 Task: Find connections with filter location Walsall with filter topic #Consultantswith filter profile language English with filter current company Zivame with filter school National Institute of Technology Karnataka with filter industry Staffing and Recruiting with filter service category Management with filter keywords title Painter
Action: Mouse moved to (493, 74)
Screenshot: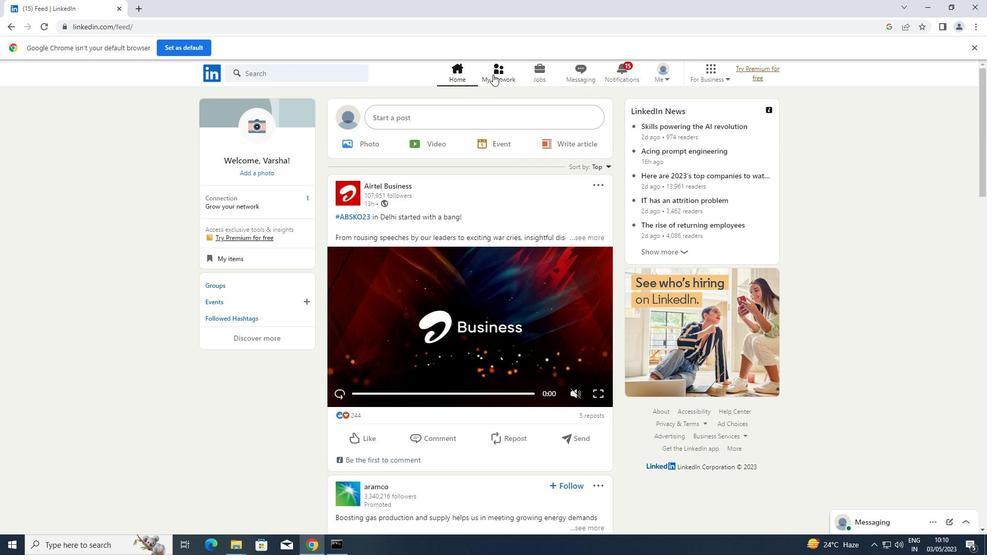
Action: Mouse pressed left at (493, 74)
Screenshot: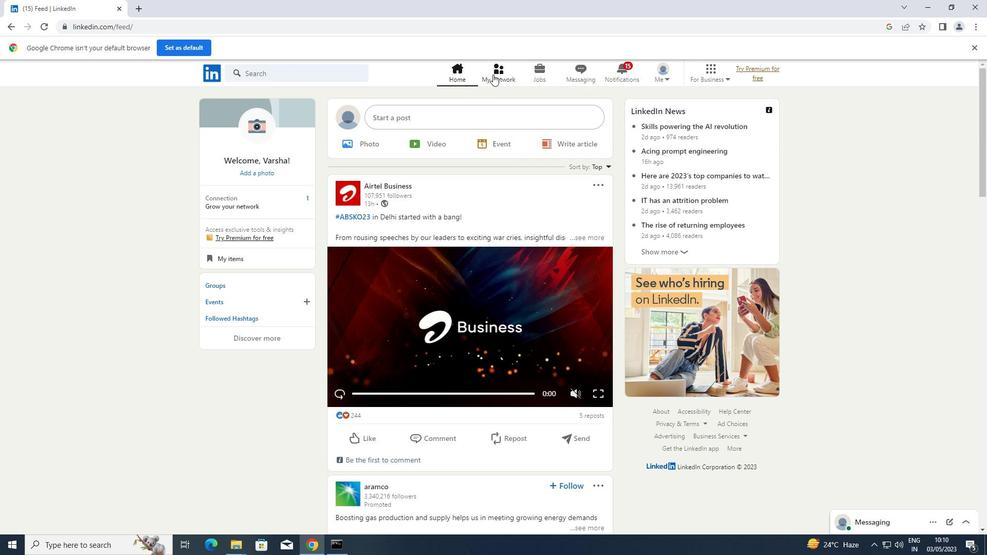 
Action: Mouse moved to (277, 132)
Screenshot: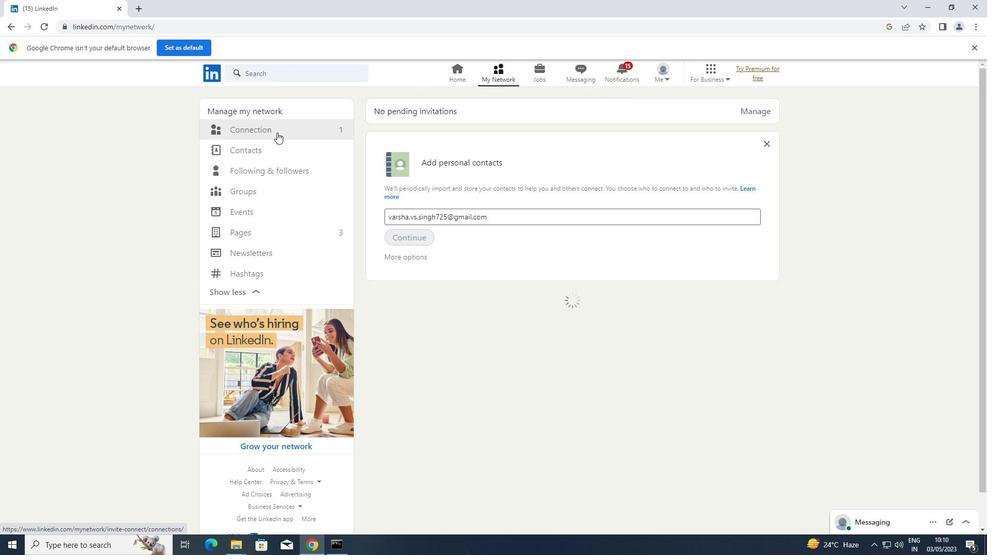 
Action: Mouse pressed left at (277, 132)
Screenshot: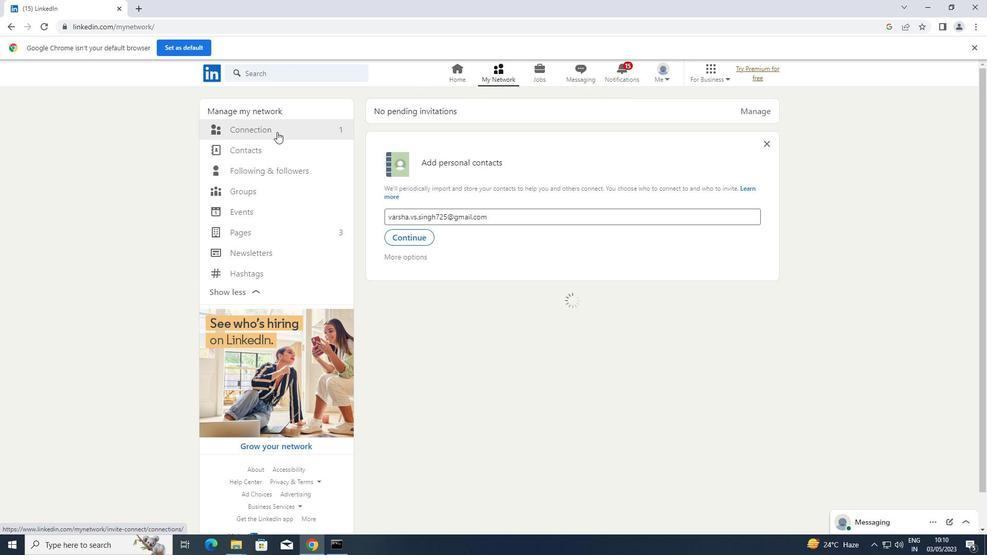 
Action: Mouse moved to (563, 128)
Screenshot: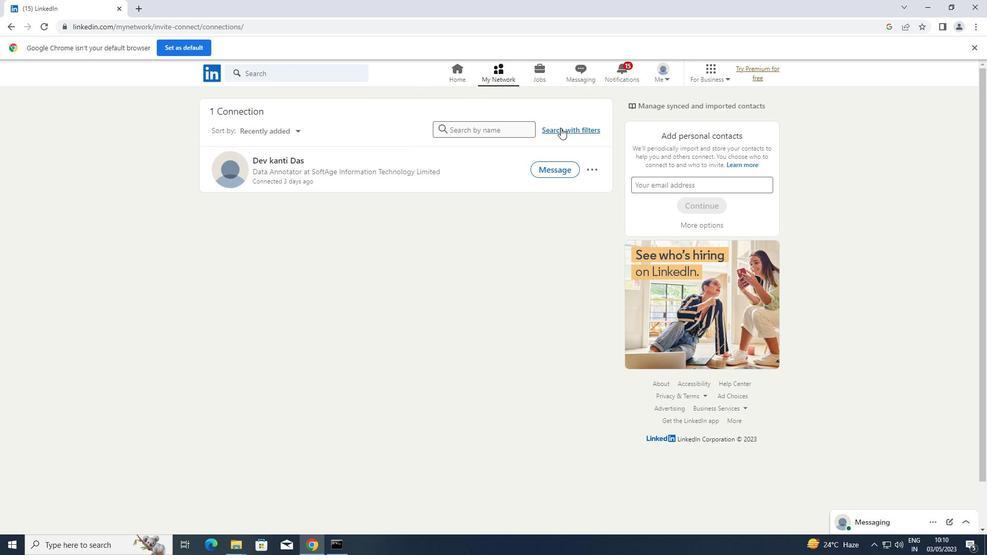 
Action: Mouse pressed left at (563, 128)
Screenshot: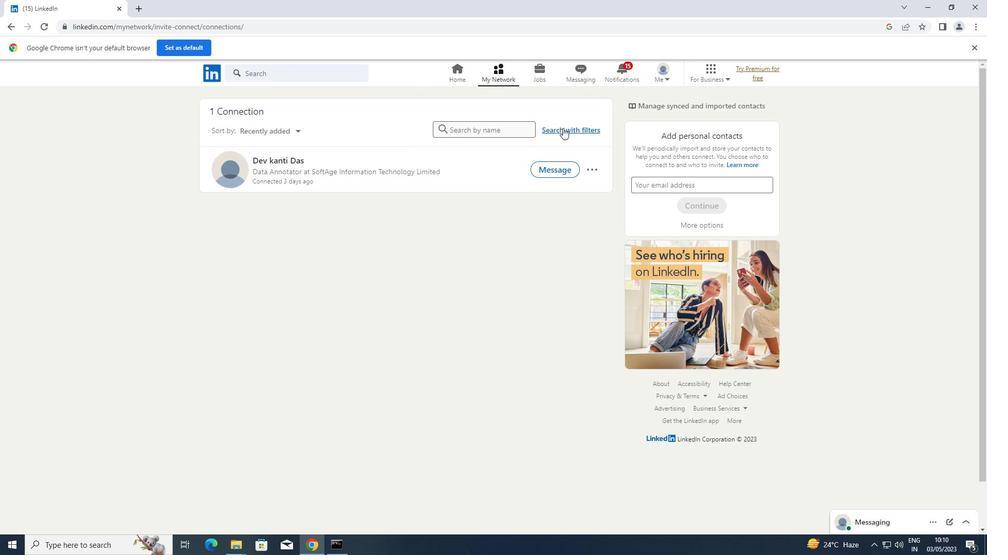 
Action: Mouse moved to (502, 72)
Screenshot: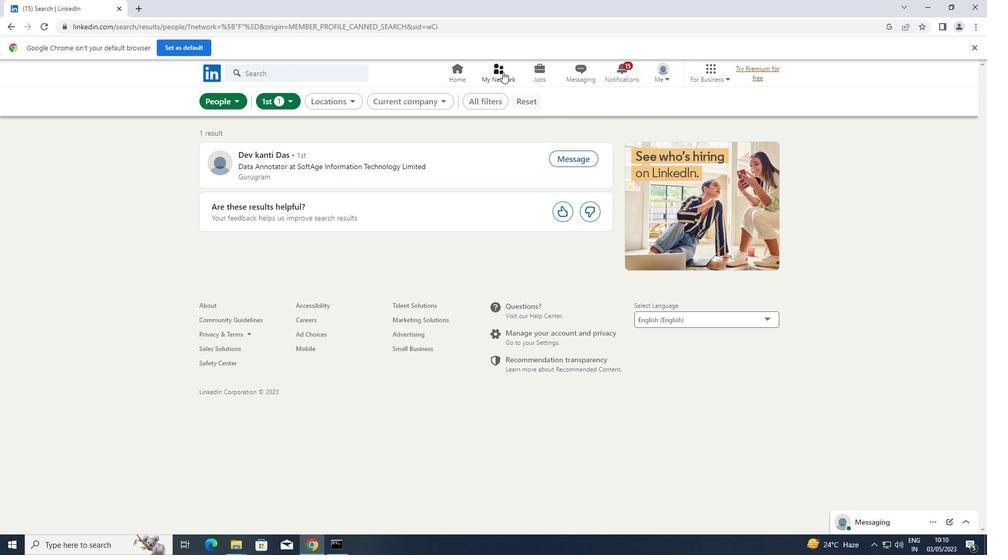 
Action: Mouse pressed left at (502, 72)
Screenshot: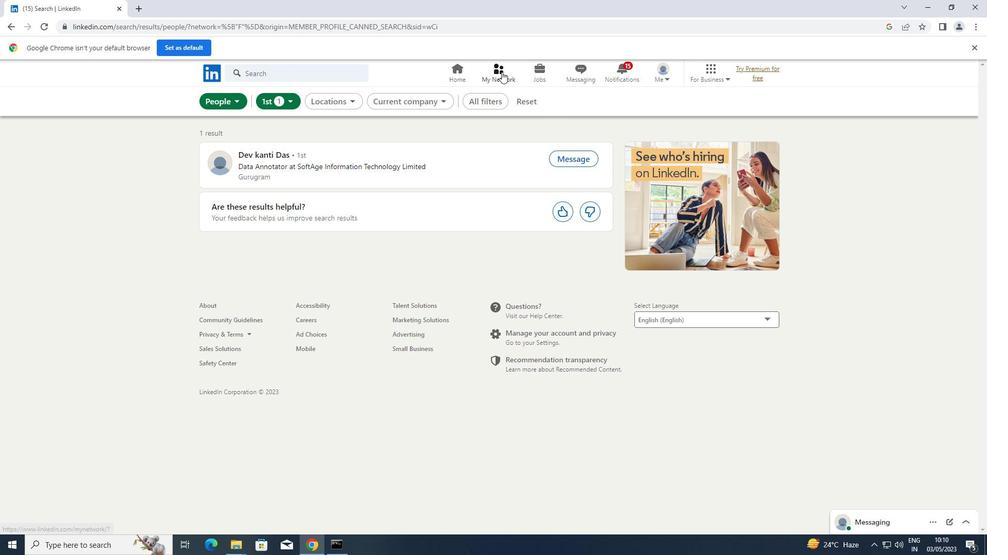 
Action: Mouse moved to (261, 129)
Screenshot: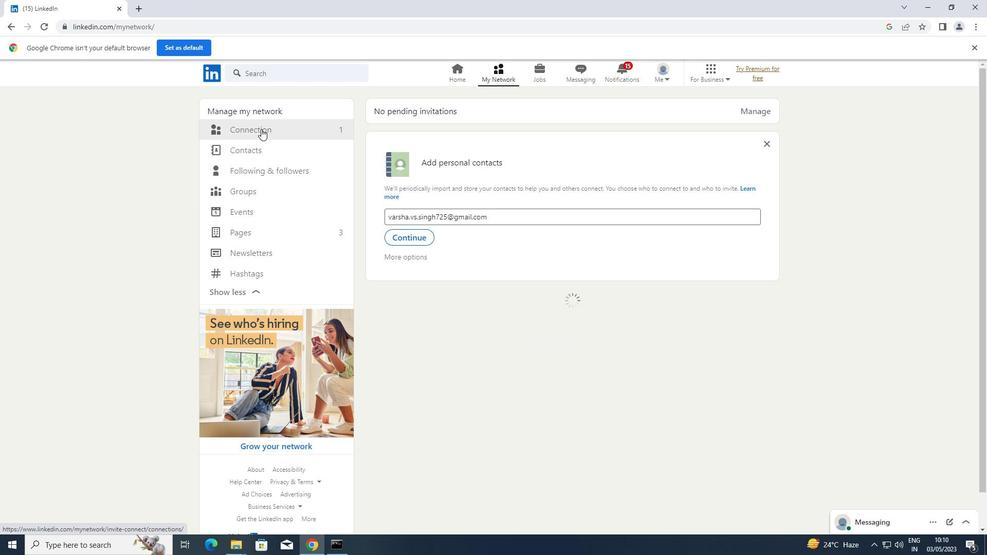 
Action: Mouse pressed left at (261, 129)
Screenshot: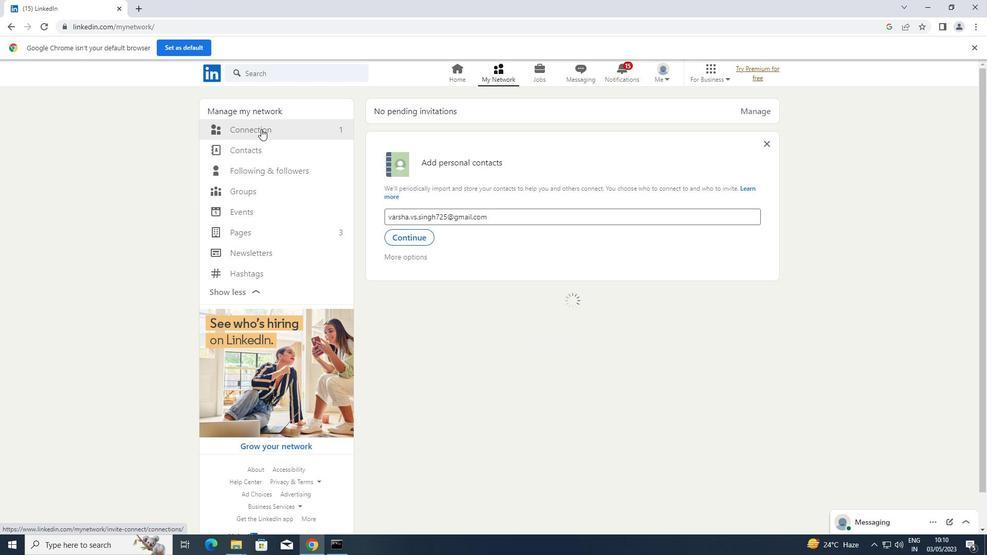 
Action: Mouse moved to (576, 128)
Screenshot: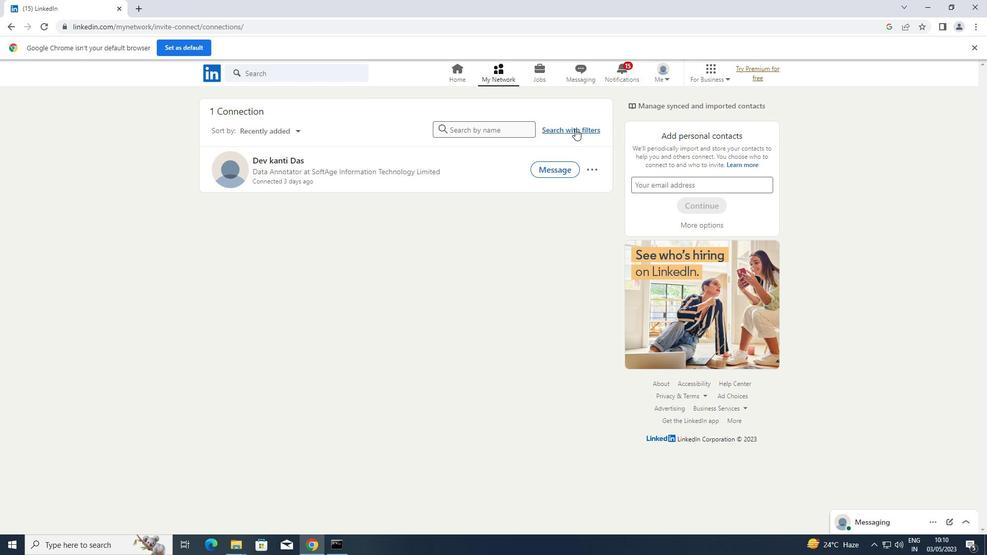 
Action: Mouse pressed left at (576, 128)
Screenshot: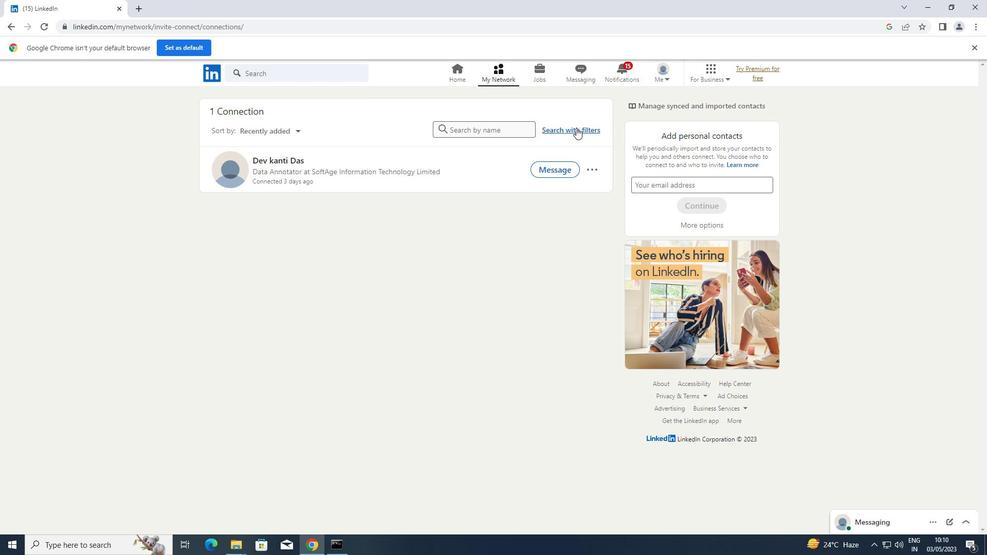 
Action: Mouse moved to (533, 107)
Screenshot: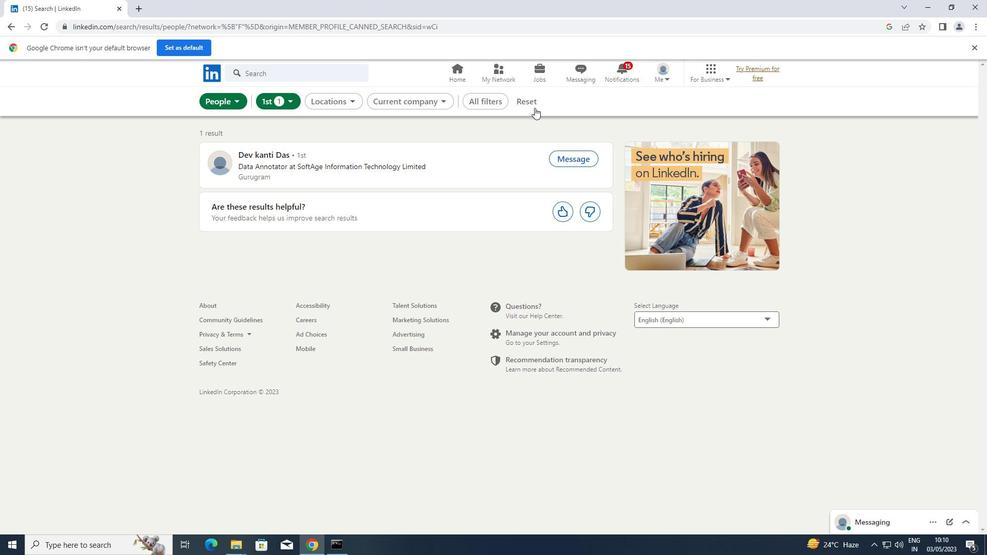 
Action: Mouse pressed left at (533, 107)
Screenshot: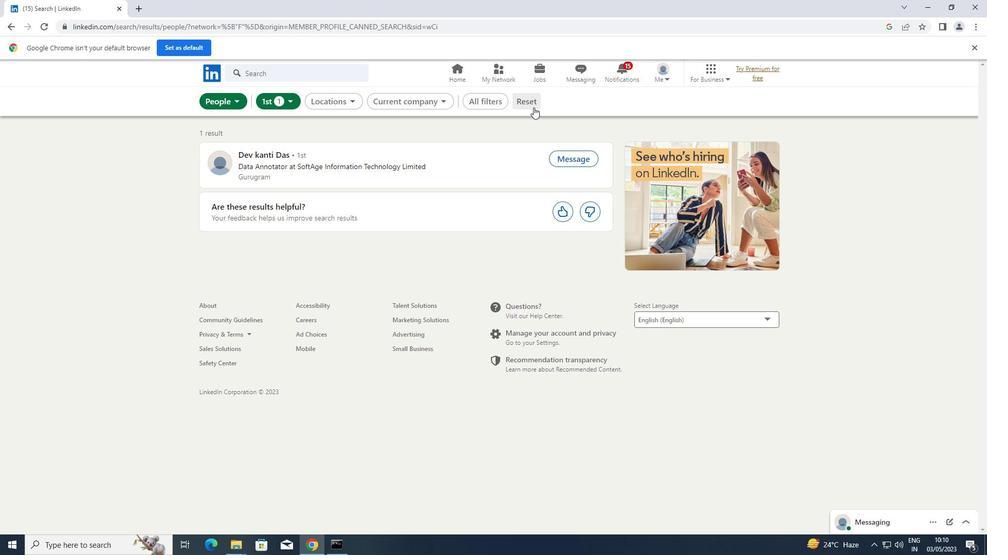 
Action: Mouse moved to (512, 103)
Screenshot: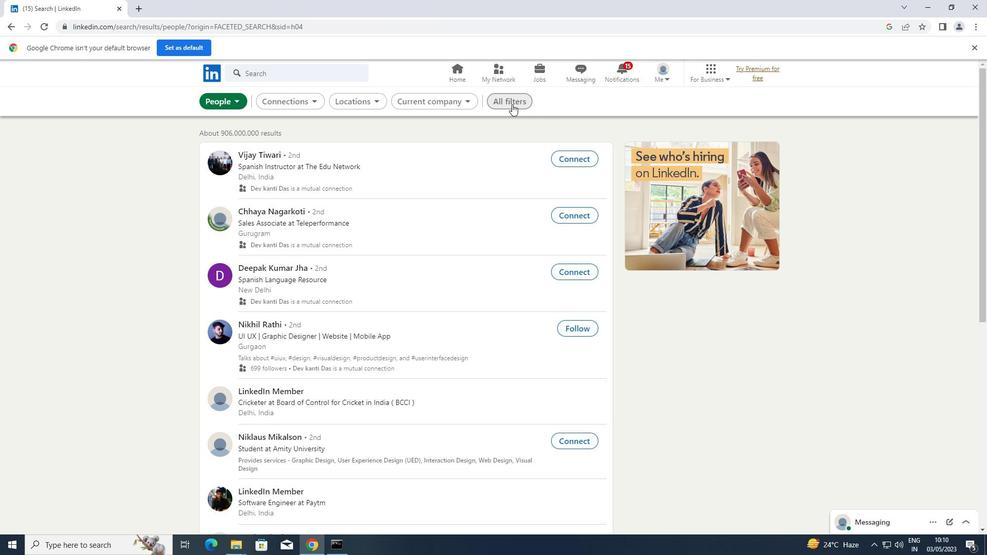 
Action: Mouse pressed left at (512, 103)
Screenshot: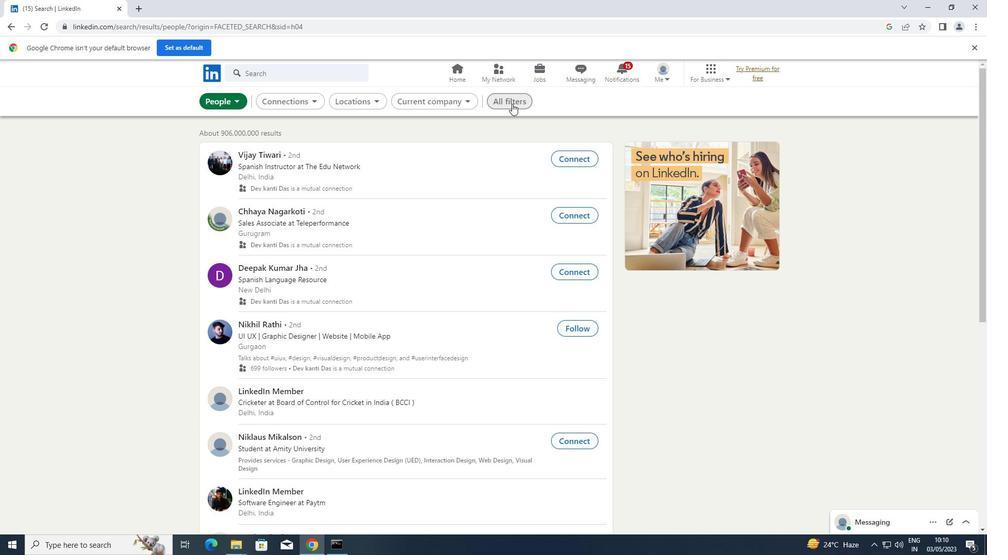 
Action: Mouse moved to (672, 211)
Screenshot: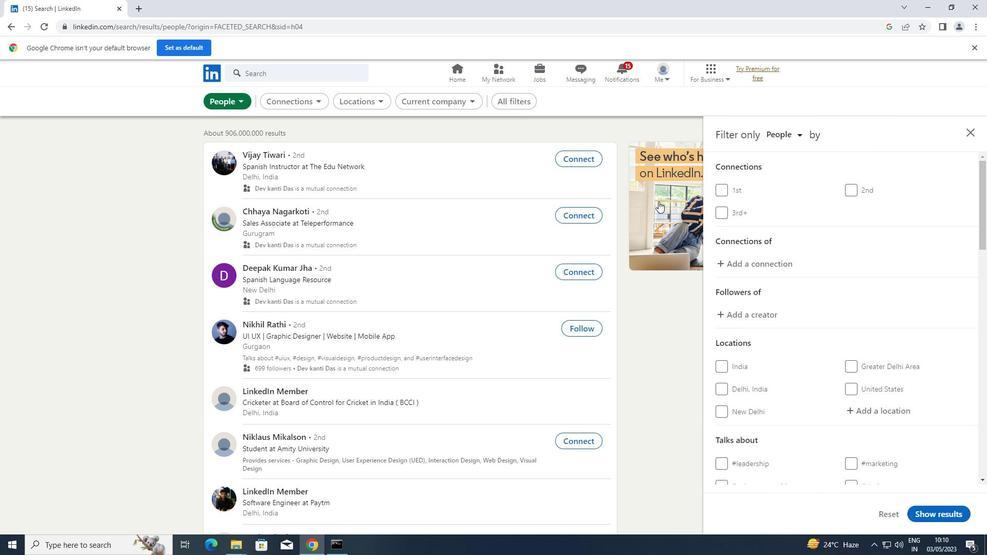 
Action: Mouse scrolled (672, 211) with delta (0, 0)
Screenshot: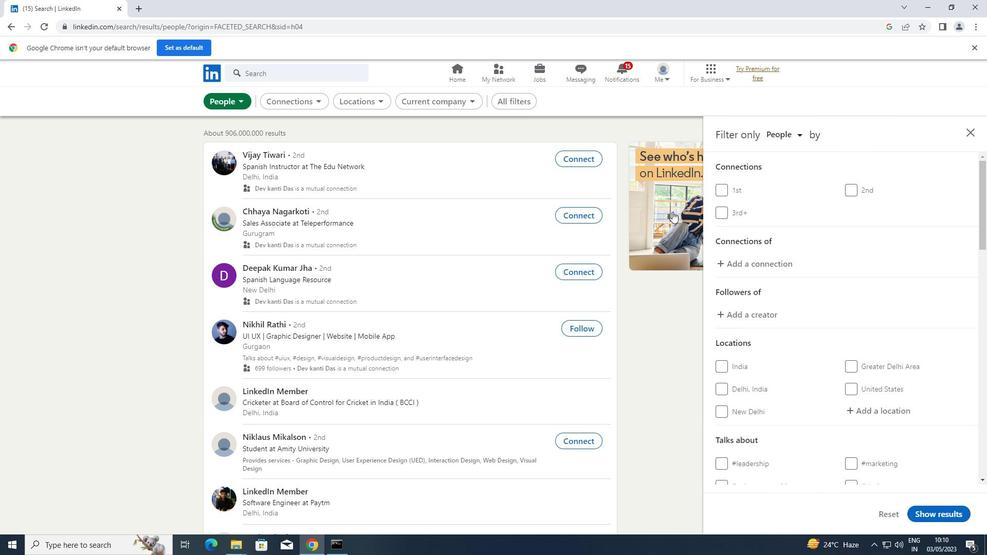 
Action: Mouse scrolled (672, 211) with delta (0, 0)
Screenshot: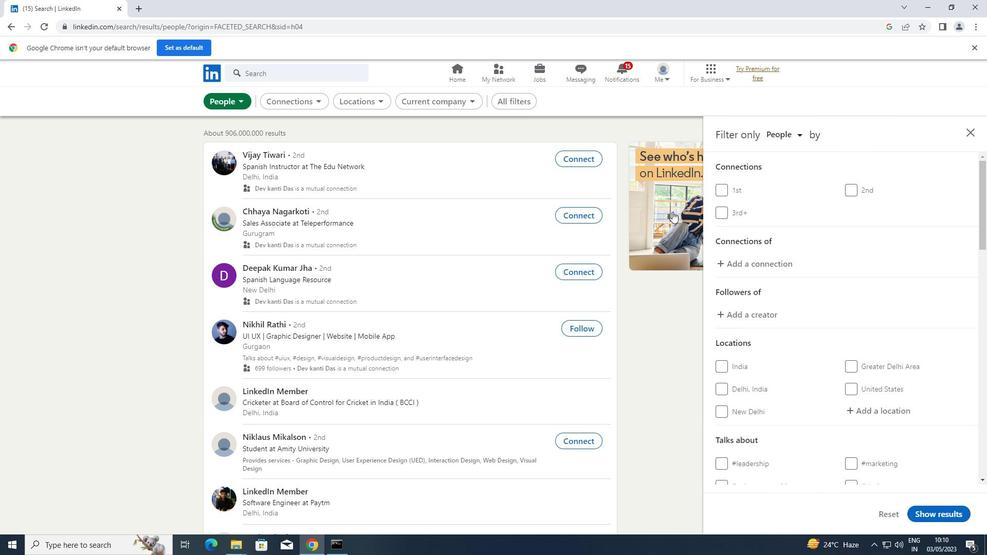 
Action: Mouse moved to (878, 413)
Screenshot: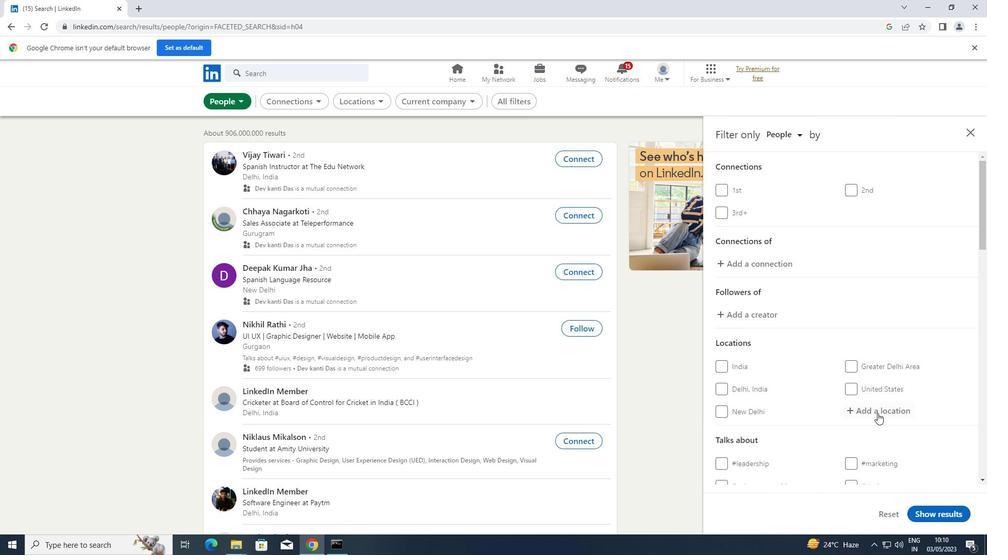 
Action: Mouse pressed left at (878, 413)
Screenshot: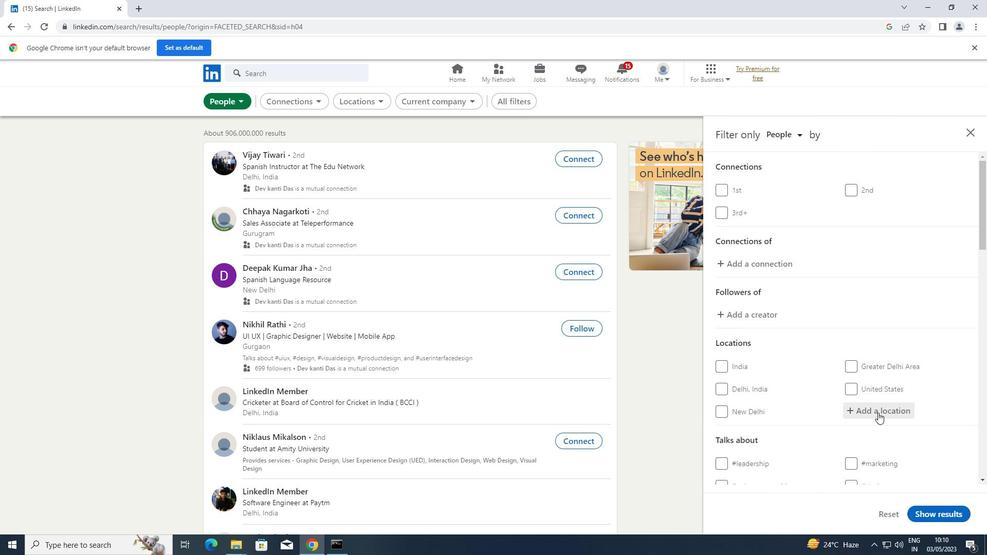 
Action: Key pressed <Key.shift>WALSALL
Screenshot: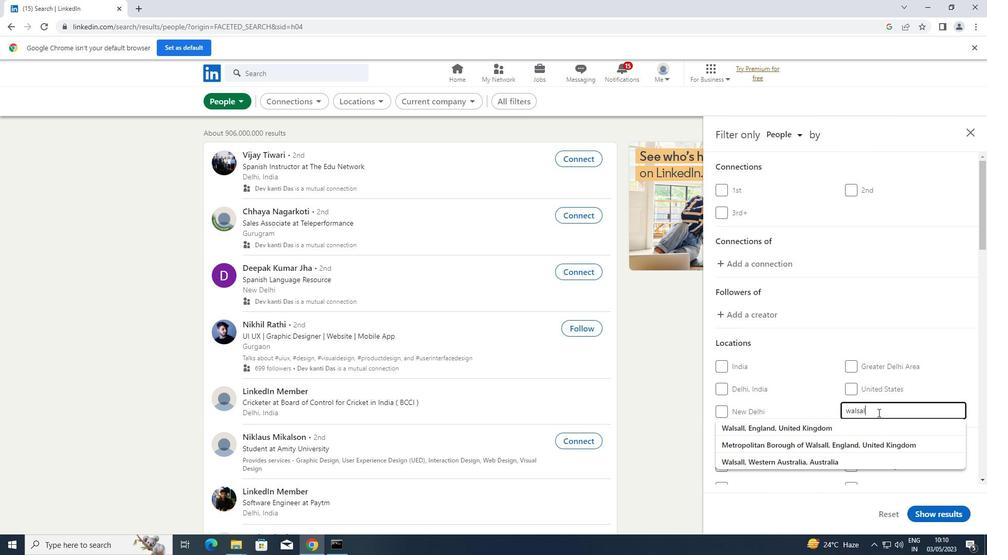 
Action: Mouse moved to (826, 407)
Screenshot: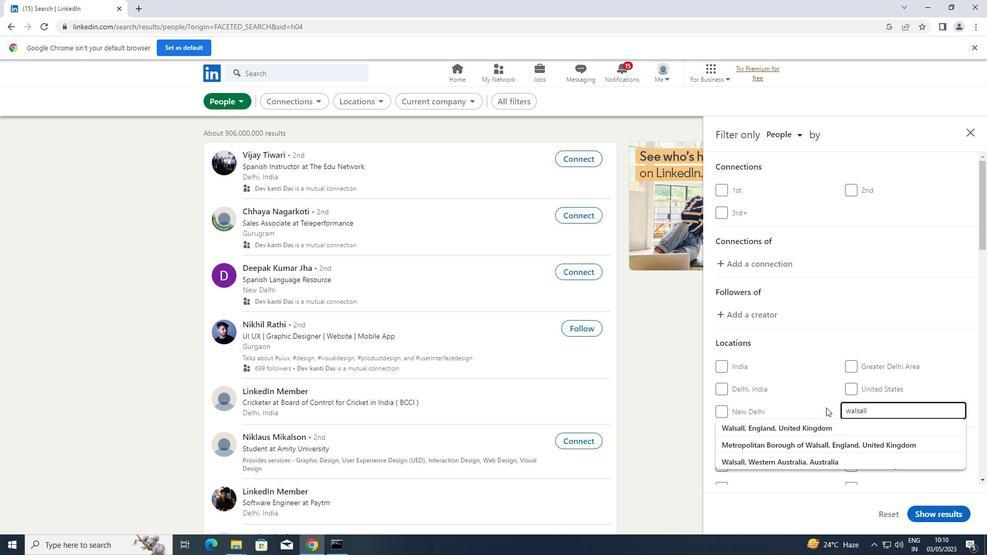 
Action: Mouse scrolled (826, 407) with delta (0, 0)
Screenshot: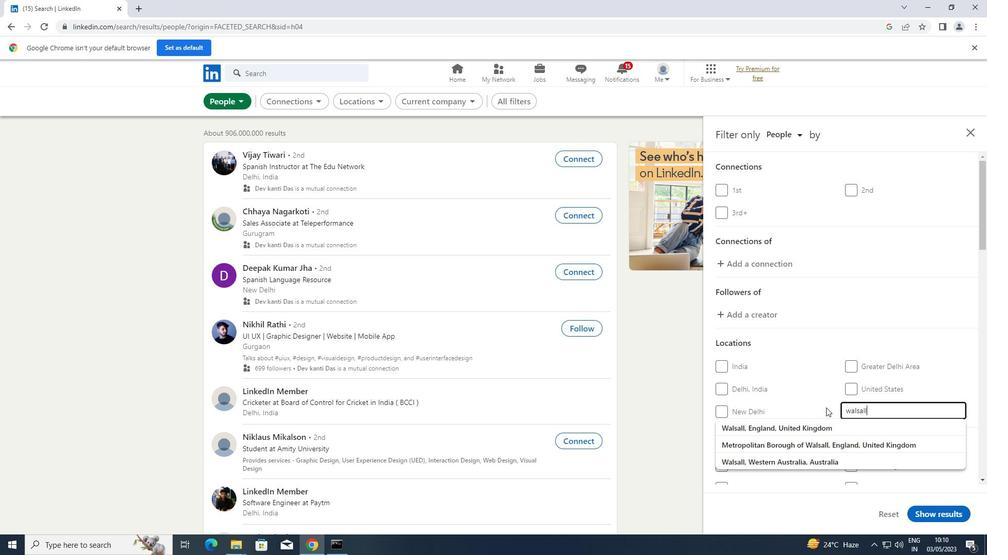 
Action: Mouse scrolled (826, 407) with delta (0, 0)
Screenshot: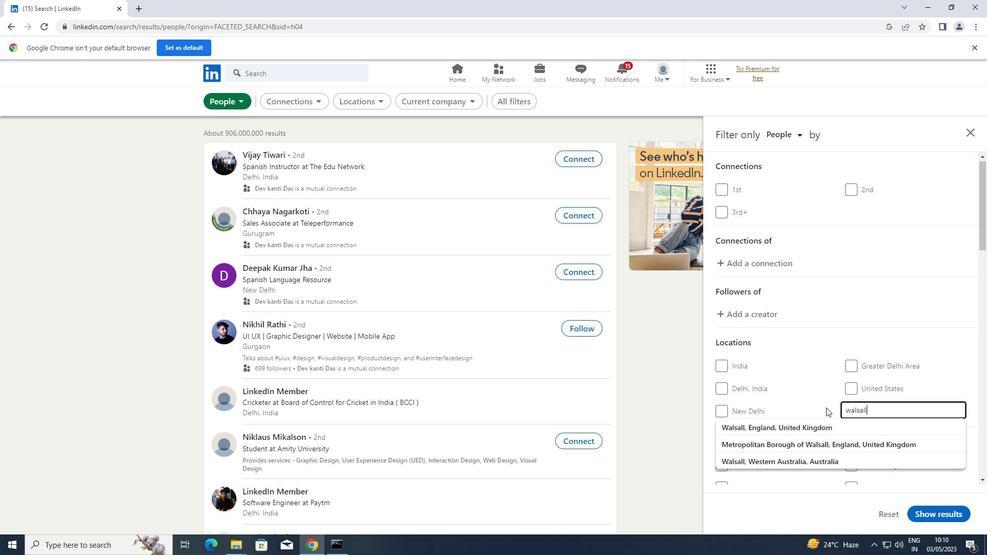 
Action: Mouse scrolled (826, 407) with delta (0, 0)
Screenshot: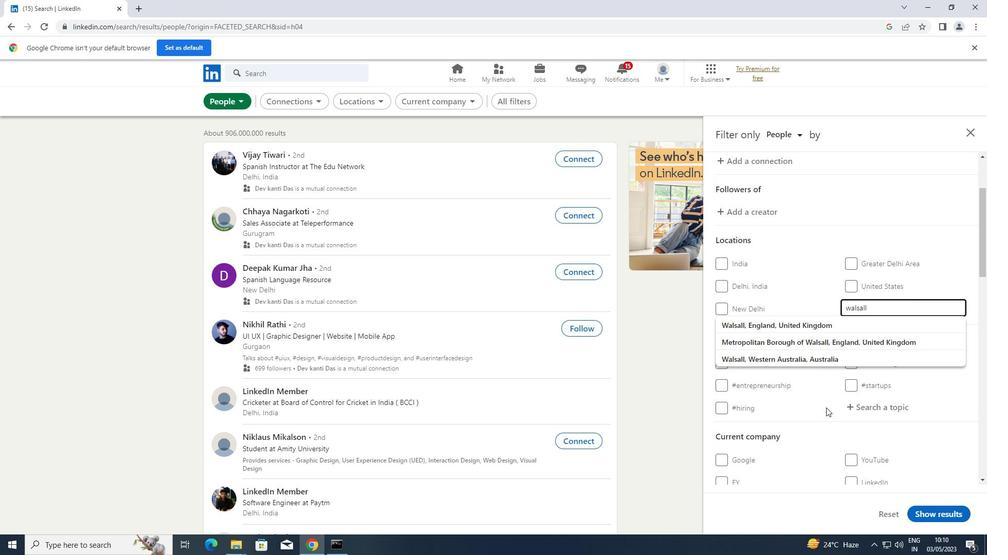 
Action: Mouse moved to (886, 359)
Screenshot: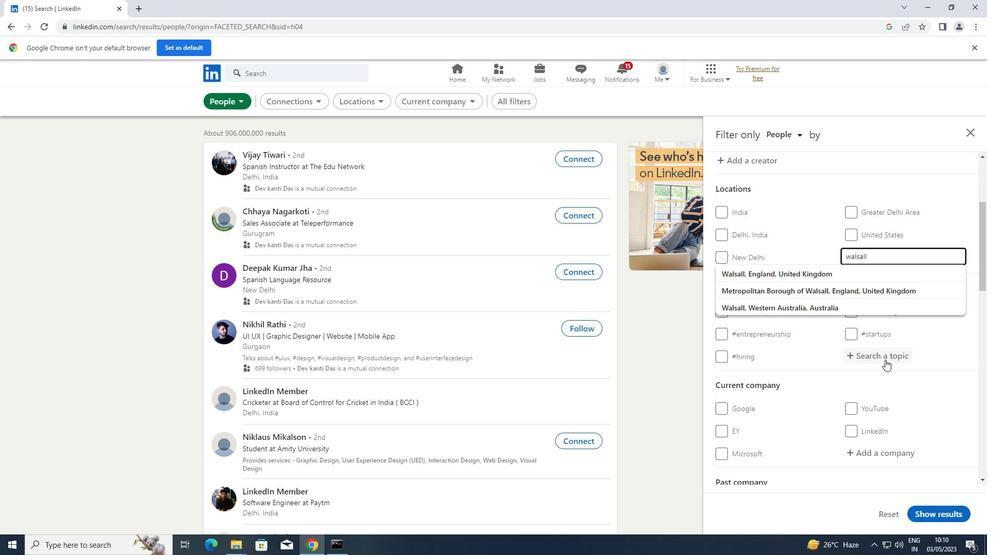 
Action: Mouse pressed left at (886, 359)
Screenshot: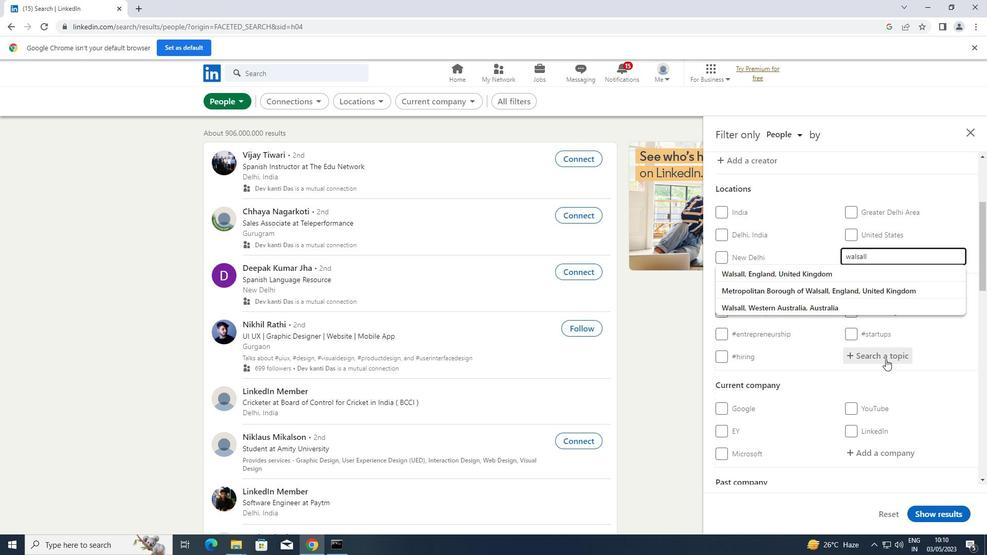
Action: Key pressed <Key.shift>CONSULTANTS
Screenshot: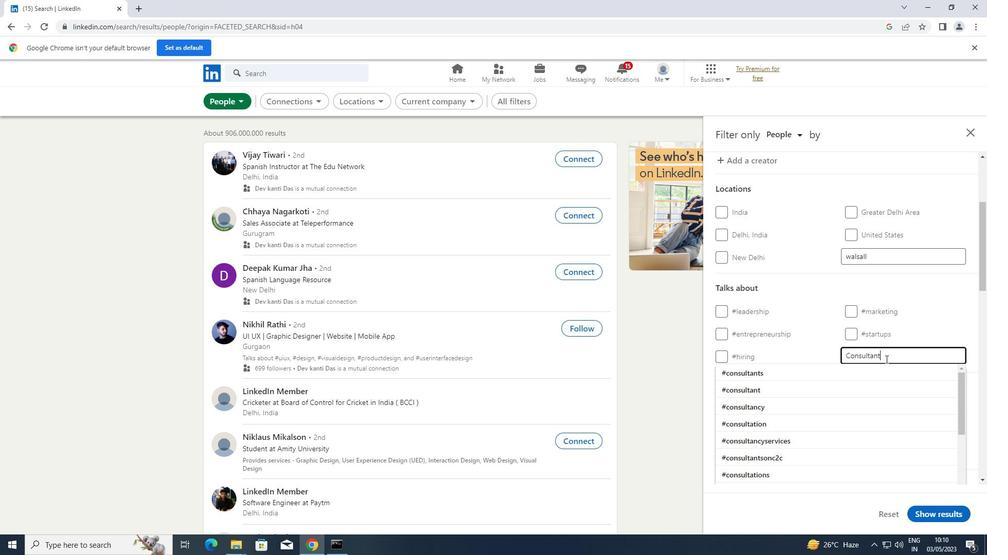 
Action: Mouse moved to (806, 365)
Screenshot: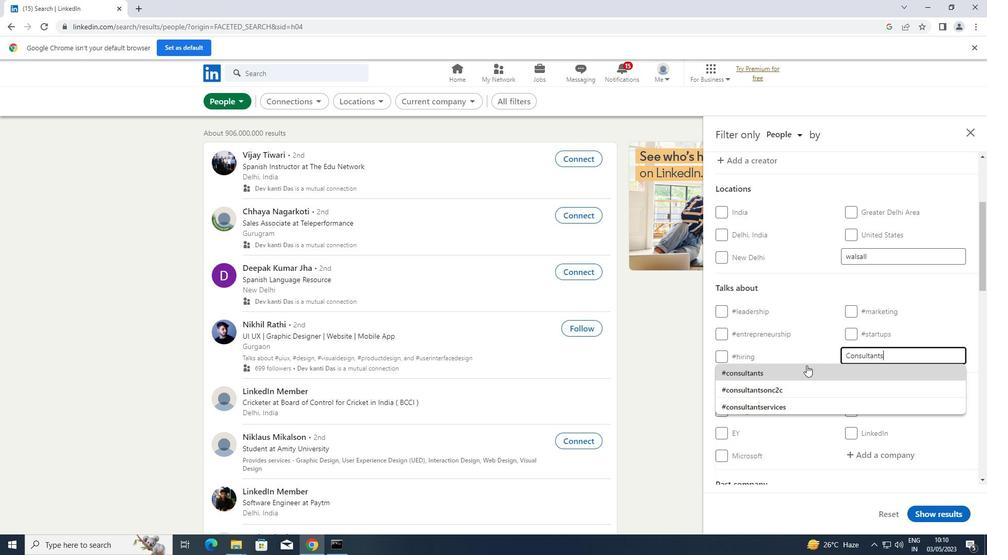 
Action: Mouse pressed left at (806, 365)
Screenshot: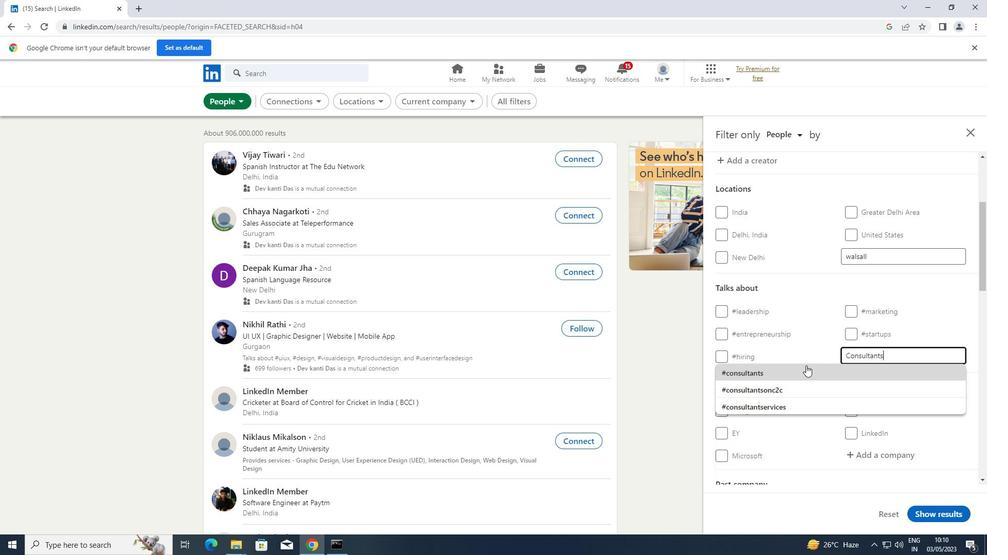 
Action: Mouse scrolled (806, 365) with delta (0, 0)
Screenshot: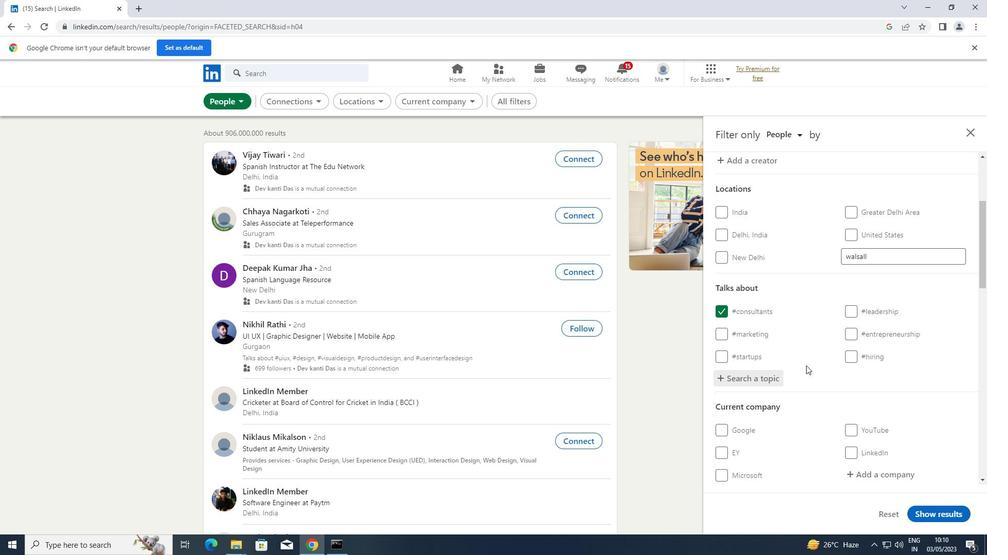 
Action: Mouse scrolled (806, 365) with delta (0, 0)
Screenshot: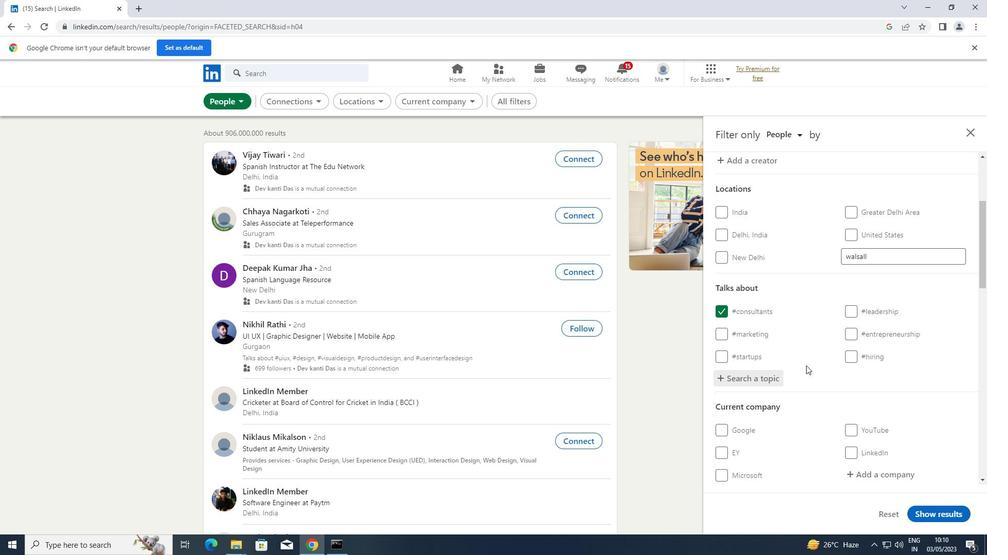 
Action: Mouse scrolled (806, 365) with delta (0, 0)
Screenshot: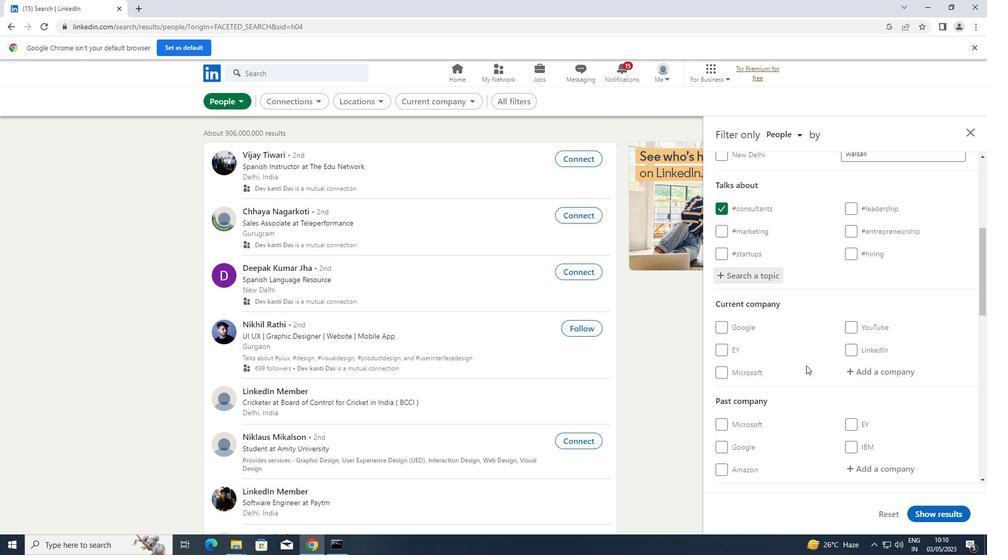 
Action: Mouse scrolled (806, 365) with delta (0, 0)
Screenshot: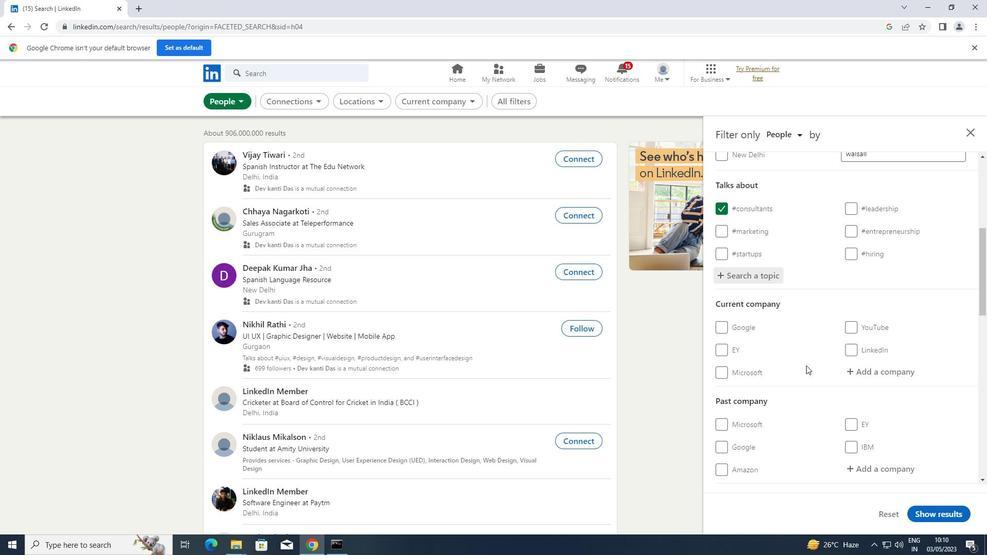 
Action: Mouse scrolled (806, 365) with delta (0, 0)
Screenshot: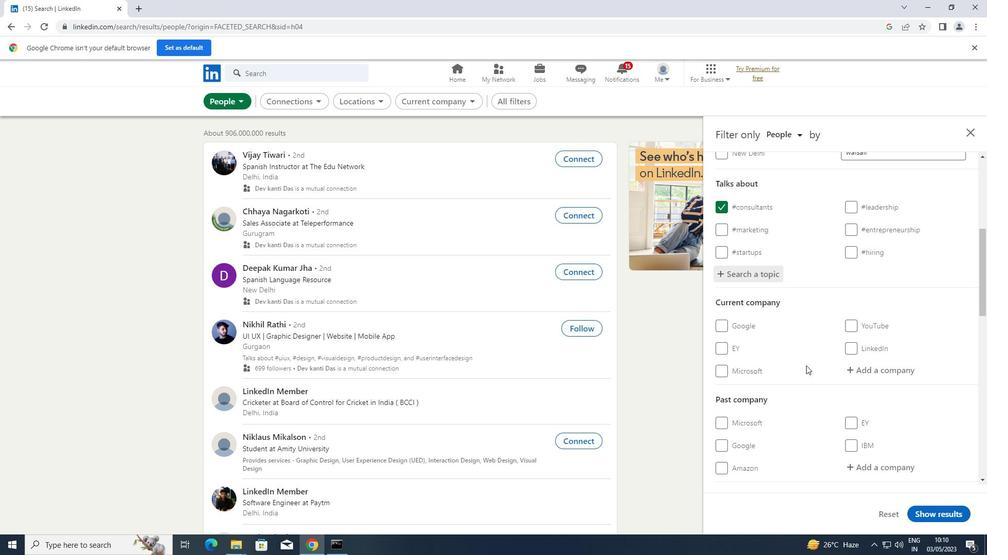 
Action: Mouse scrolled (806, 365) with delta (0, 0)
Screenshot: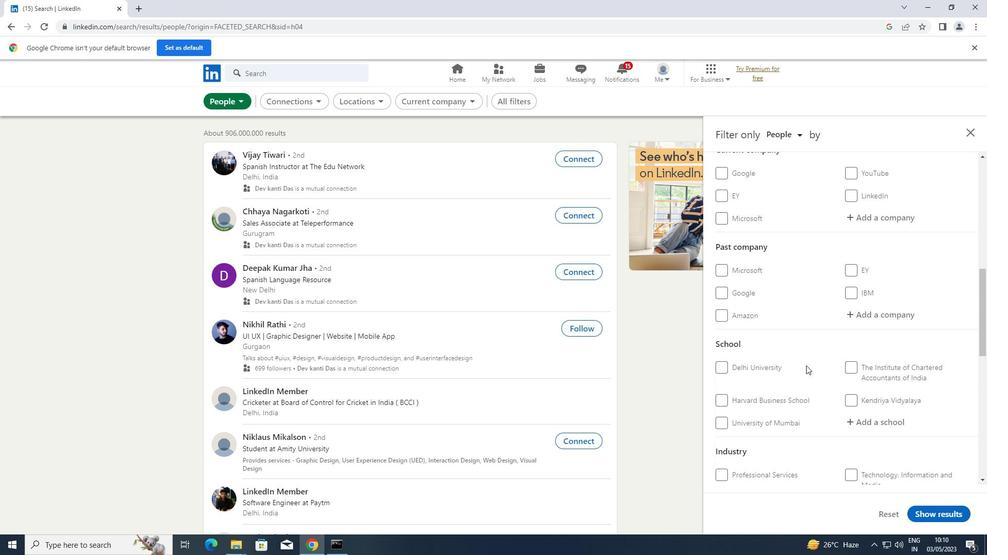 
Action: Mouse scrolled (806, 365) with delta (0, 0)
Screenshot: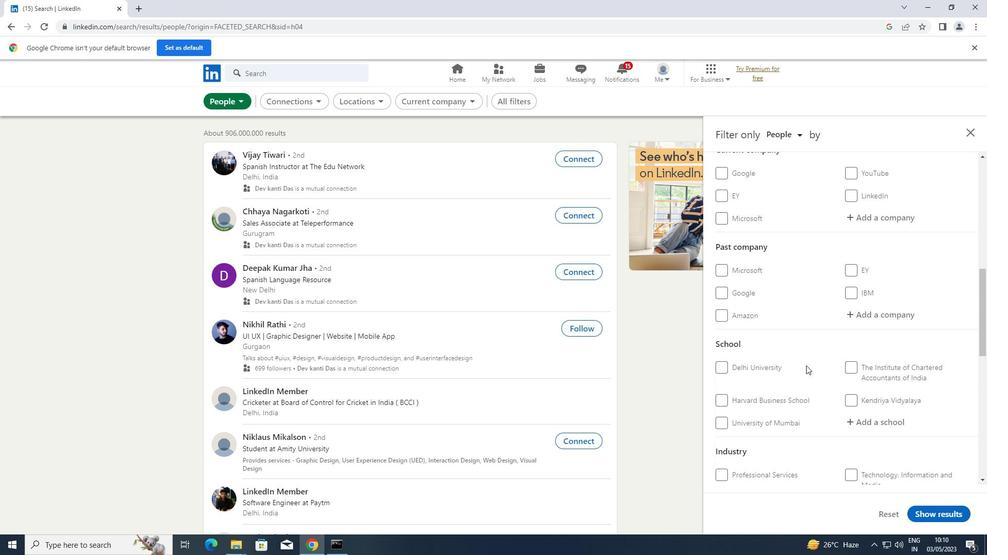 
Action: Mouse scrolled (806, 365) with delta (0, 0)
Screenshot: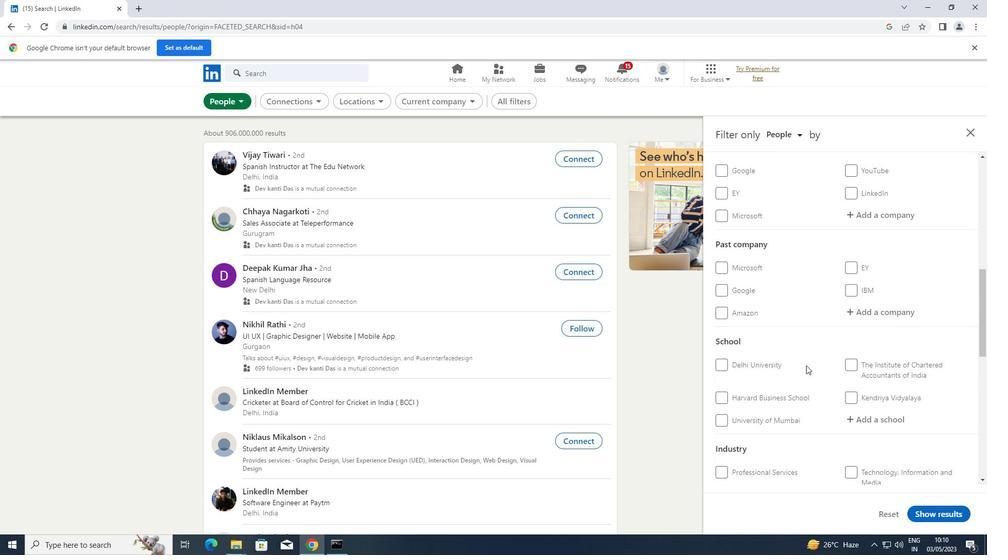 
Action: Mouse scrolled (806, 365) with delta (0, 0)
Screenshot: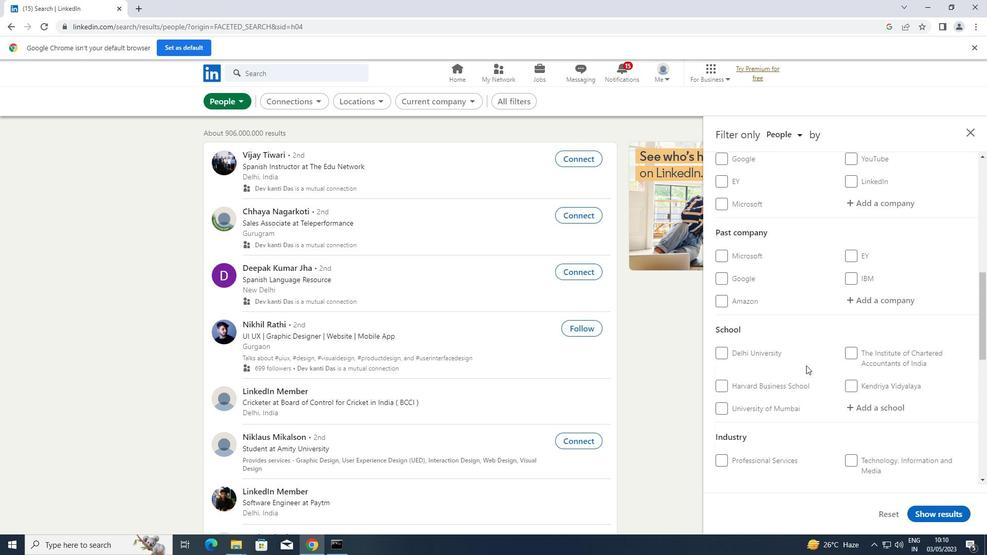 
Action: Mouse moved to (720, 387)
Screenshot: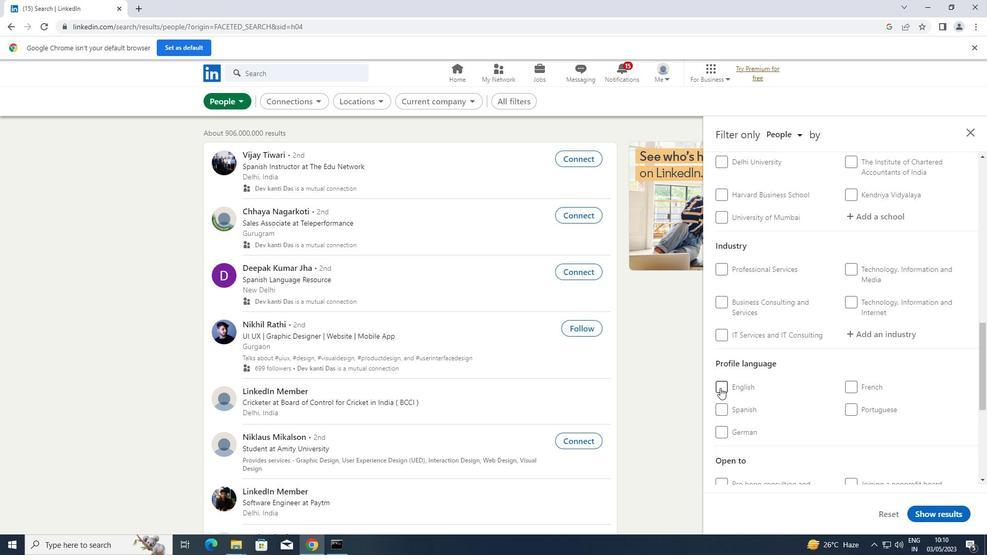
Action: Mouse pressed left at (720, 387)
Screenshot: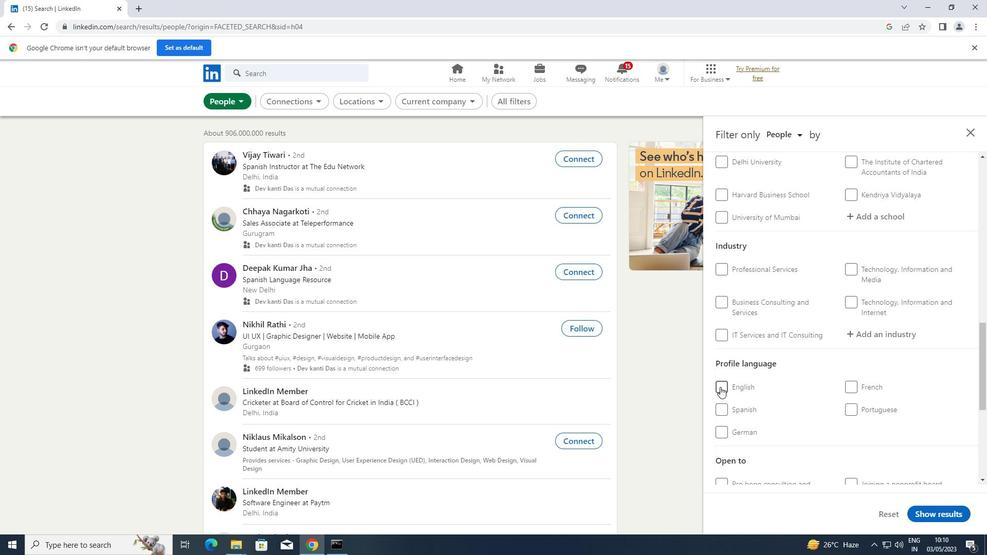 
Action: Mouse moved to (720, 386)
Screenshot: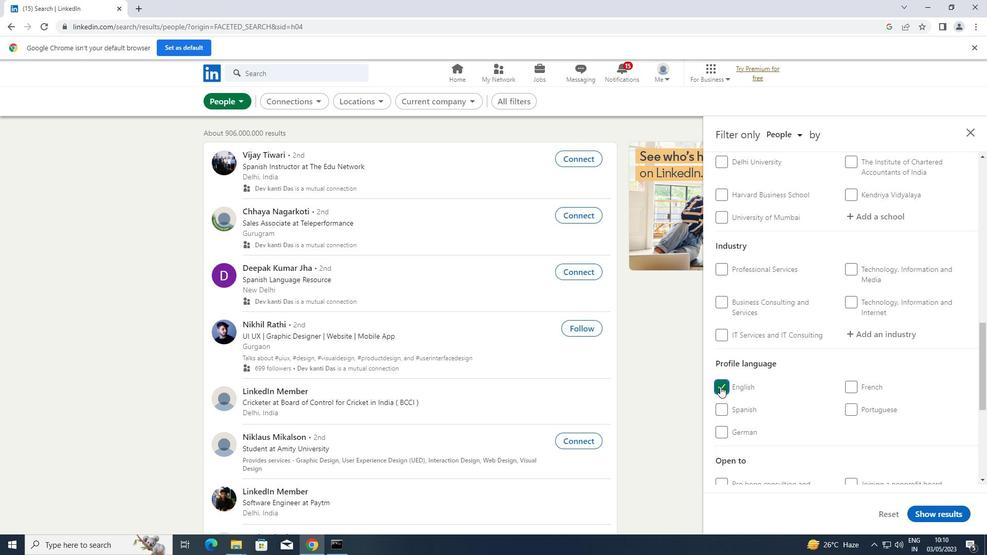 
Action: Mouse scrolled (720, 387) with delta (0, 0)
Screenshot: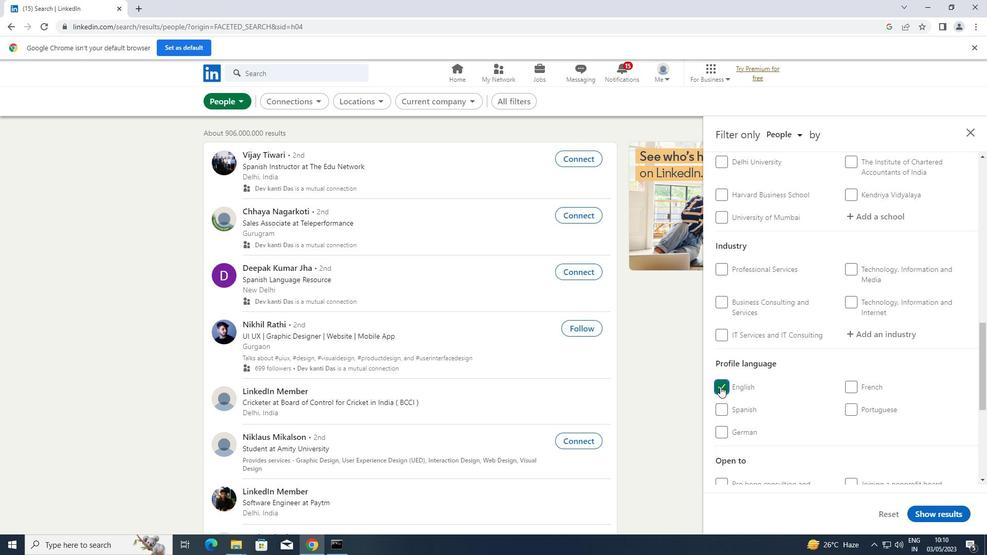 
Action: Mouse moved to (720, 385)
Screenshot: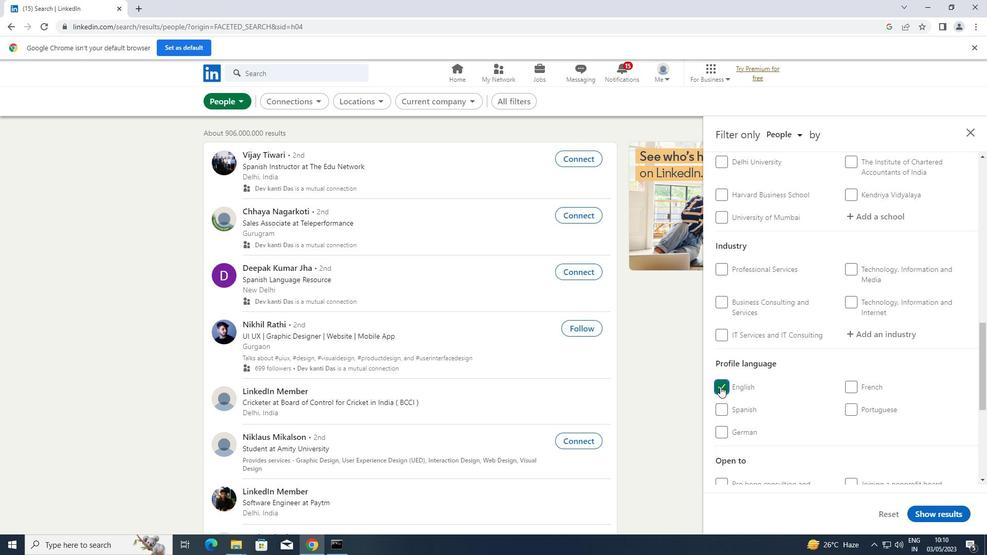 
Action: Mouse scrolled (720, 386) with delta (0, 0)
Screenshot: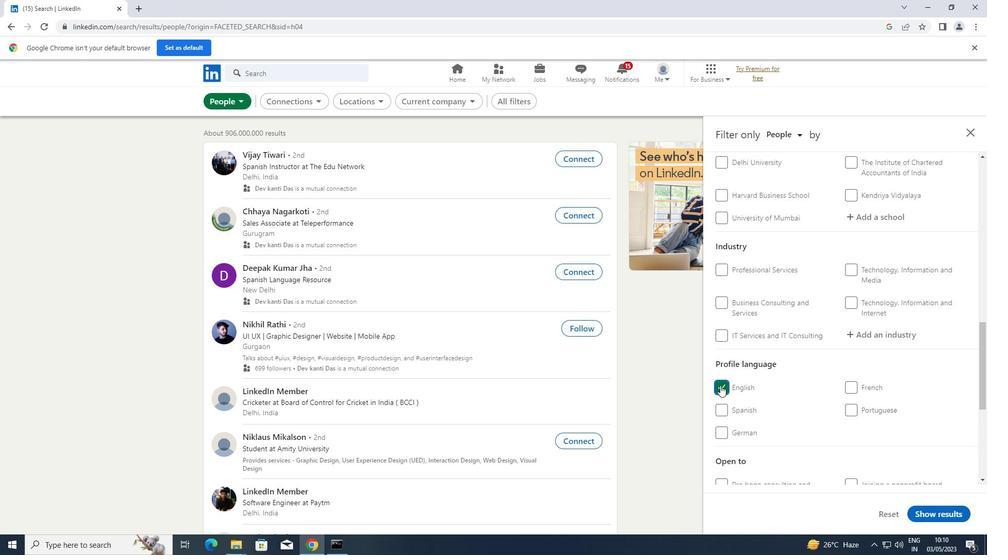 
Action: Mouse scrolled (720, 386) with delta (0, 0)
Screenshot: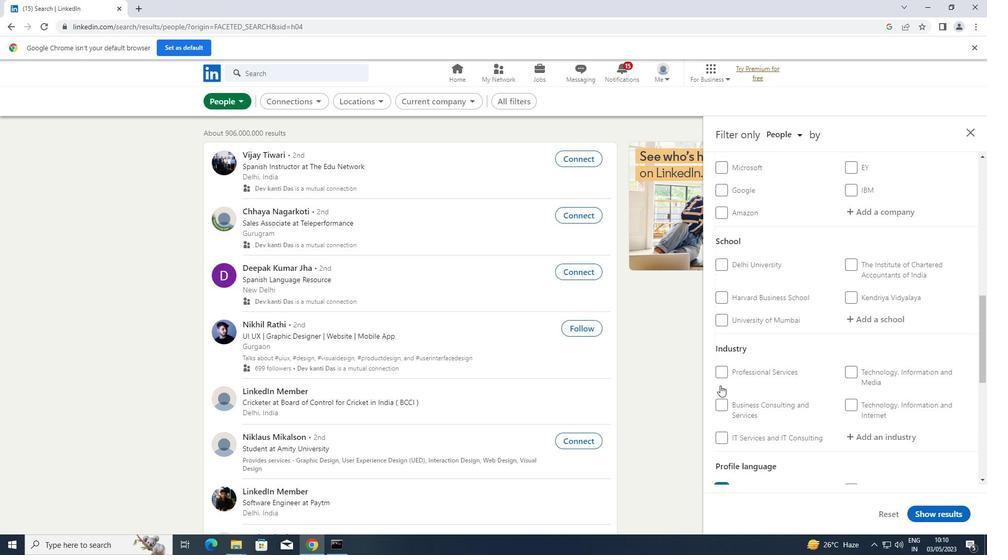 
Action: Mouse scrolled (720, 386) with delta (0, 0)
Screenshot: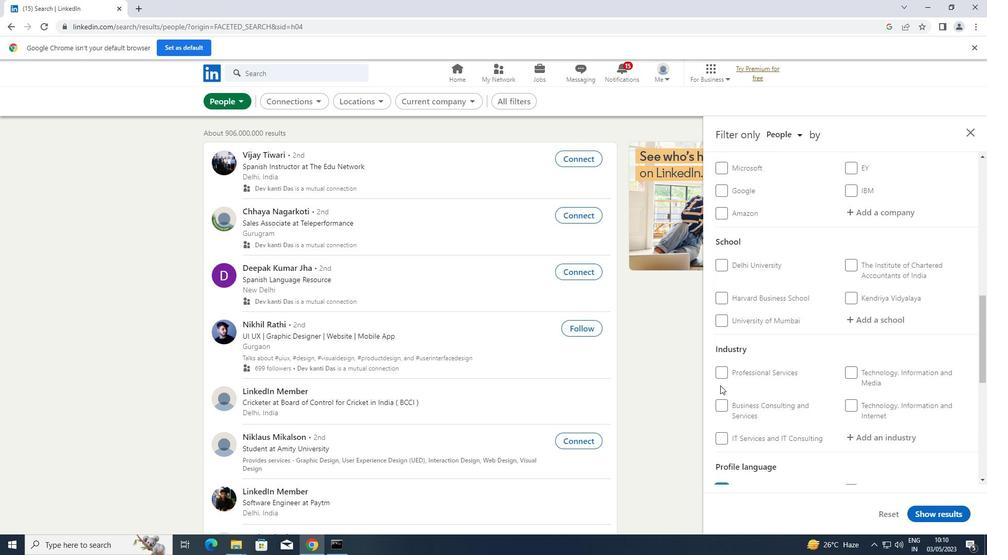 
Action: Mouse scrolled (720, 386) with delta (0, 0)
Screenshot: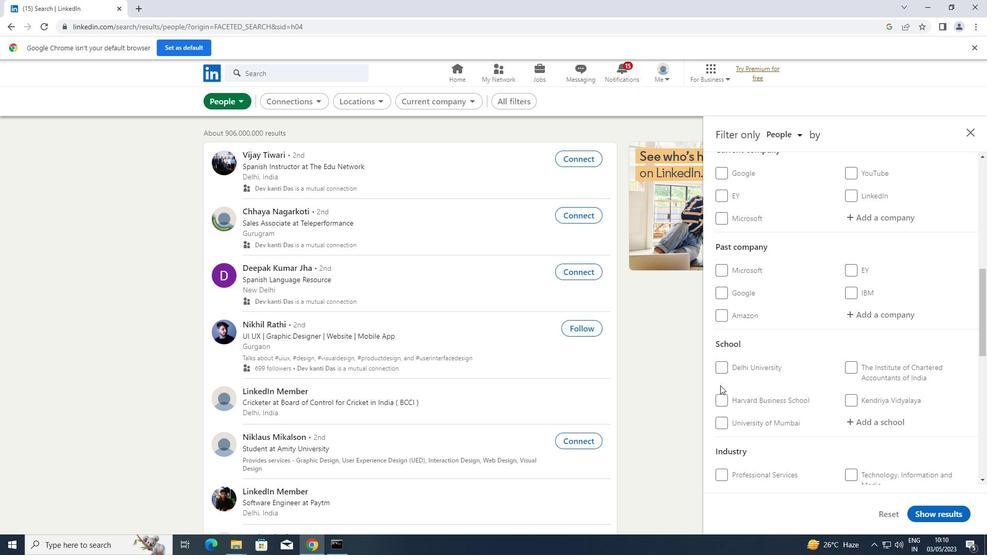 
Action: Mouse moved to (720, 385)
Screenshot: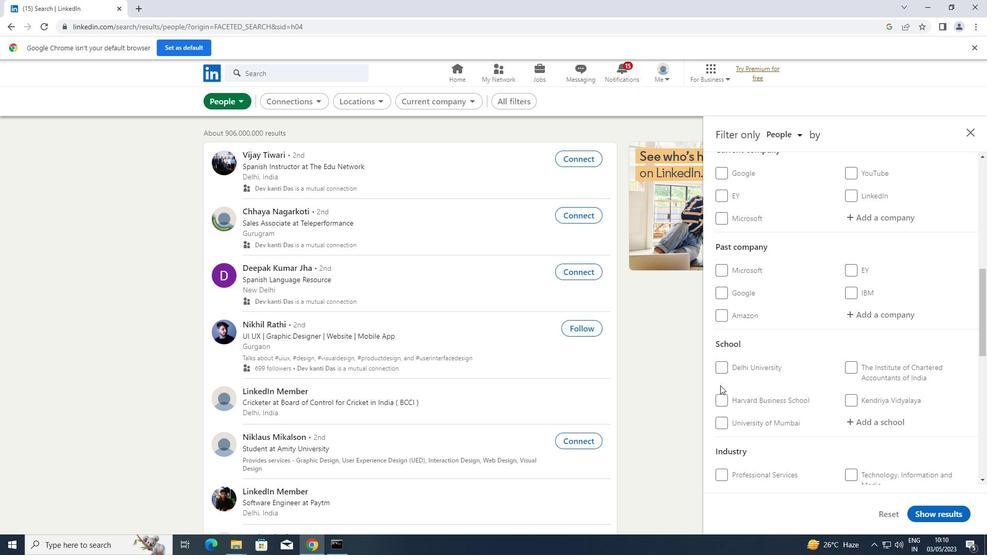 
Action: Mouse scrolled (720, 386) with delta (0, 0)
Screenshot: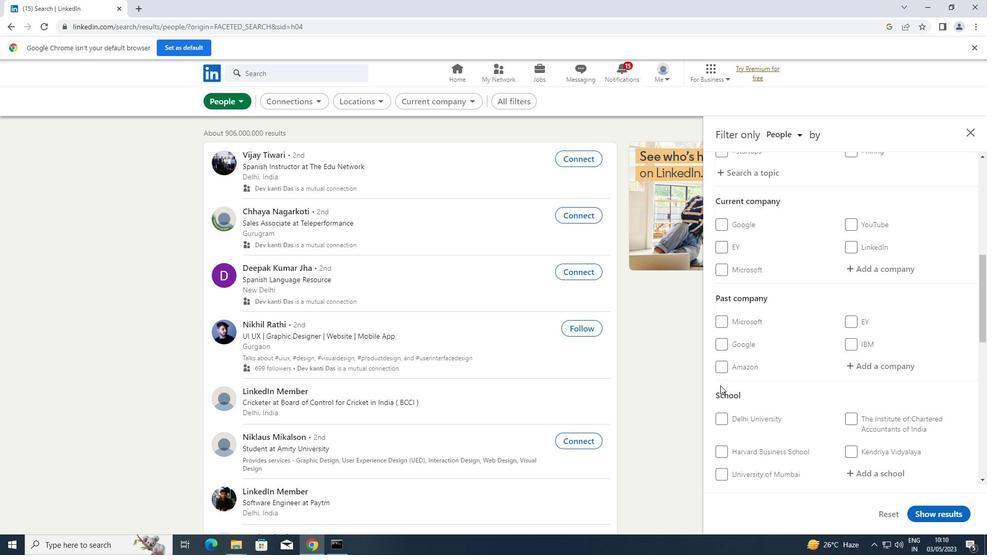
Action: Mouse moved to (900, 320)
Screenshot: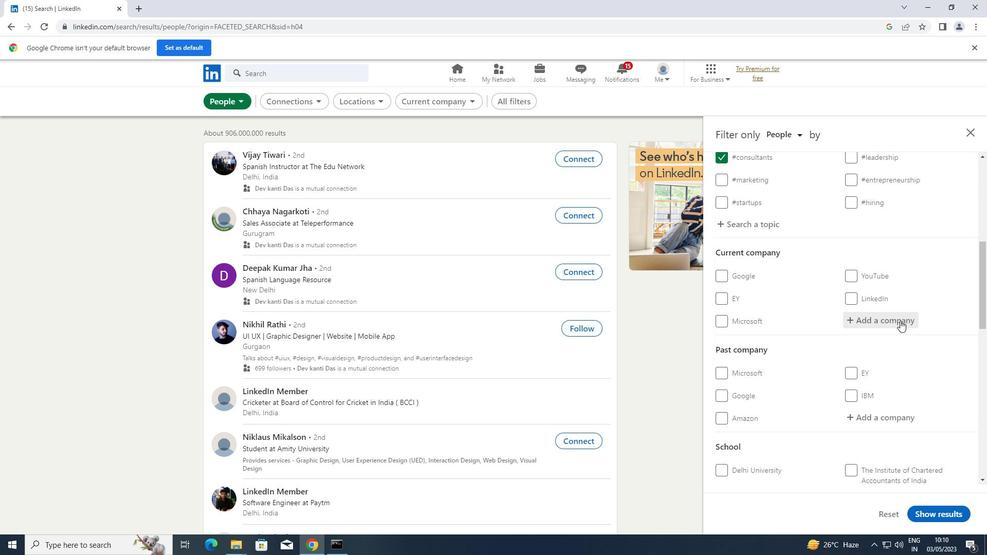 
Action: Mouse pressed left at (900, 320)
Screenshot: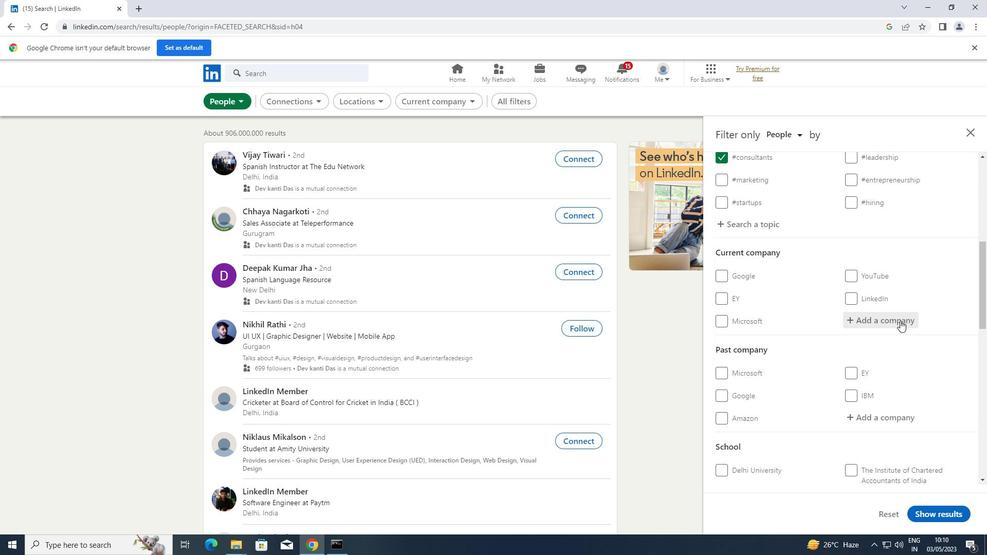 
Action: Key pressed <Key.shift>ZIVAM
Screenshot: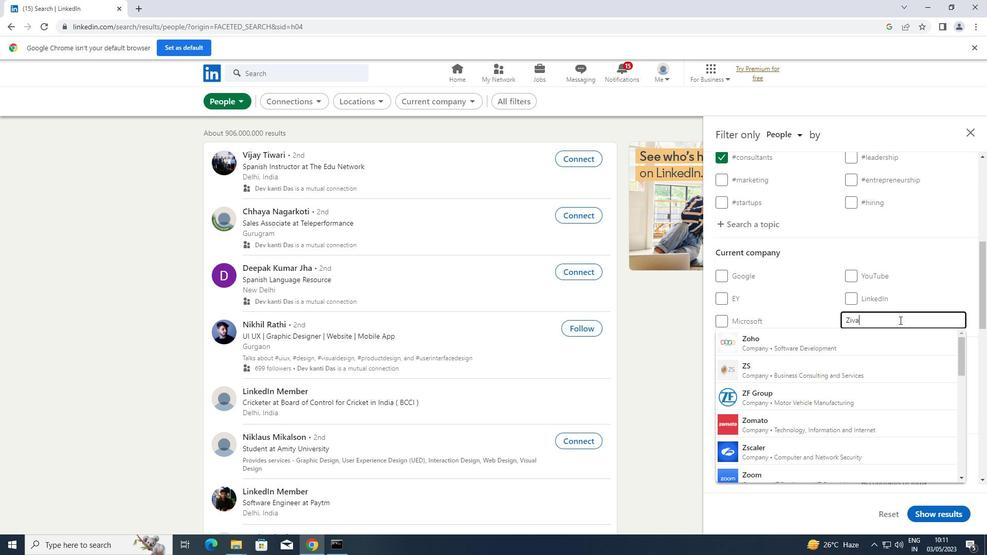 
Action: Mouse moved to (849, 349)
Screenshot: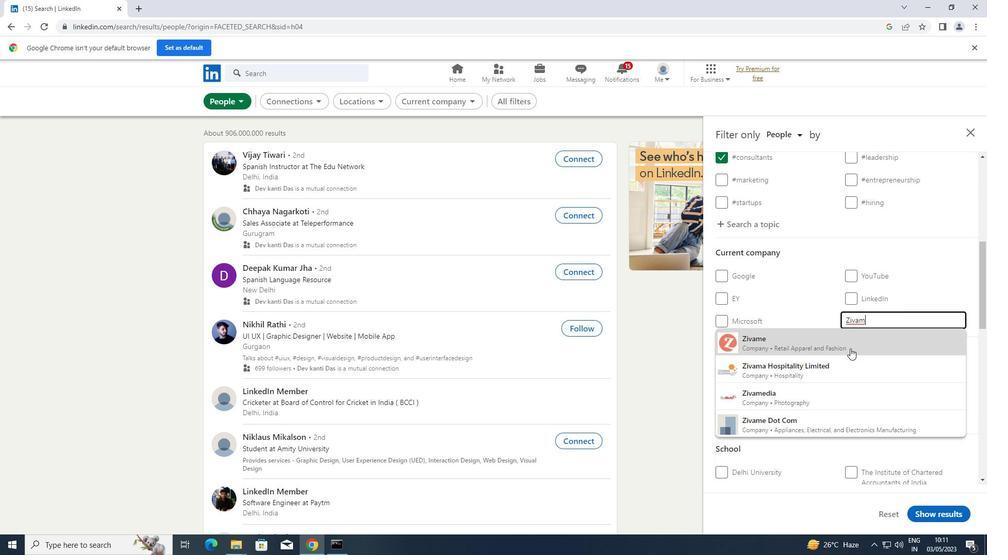 
Action: Mouse pressed left at (849, 349)
Screenshot: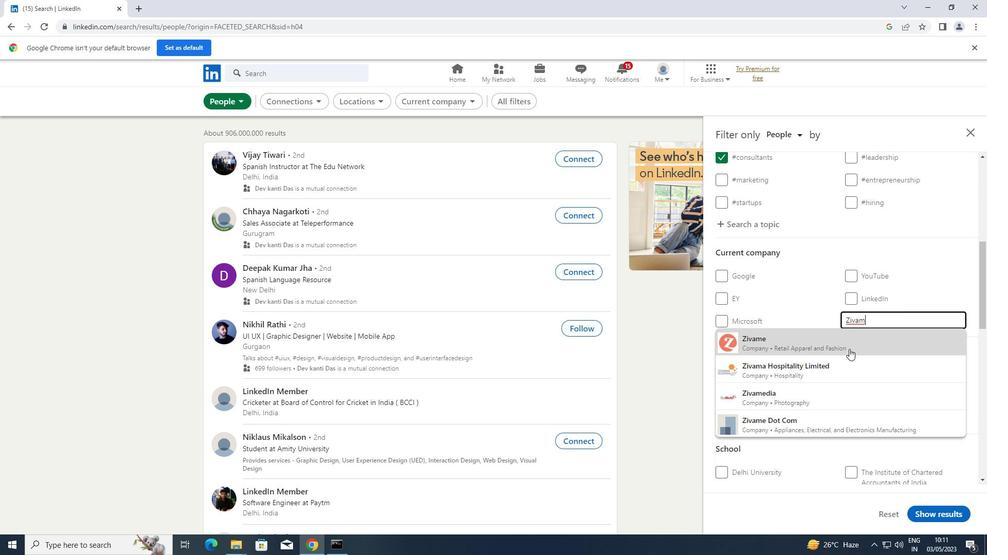 
Action: Mouse moved to (849, 348)
Screenshot: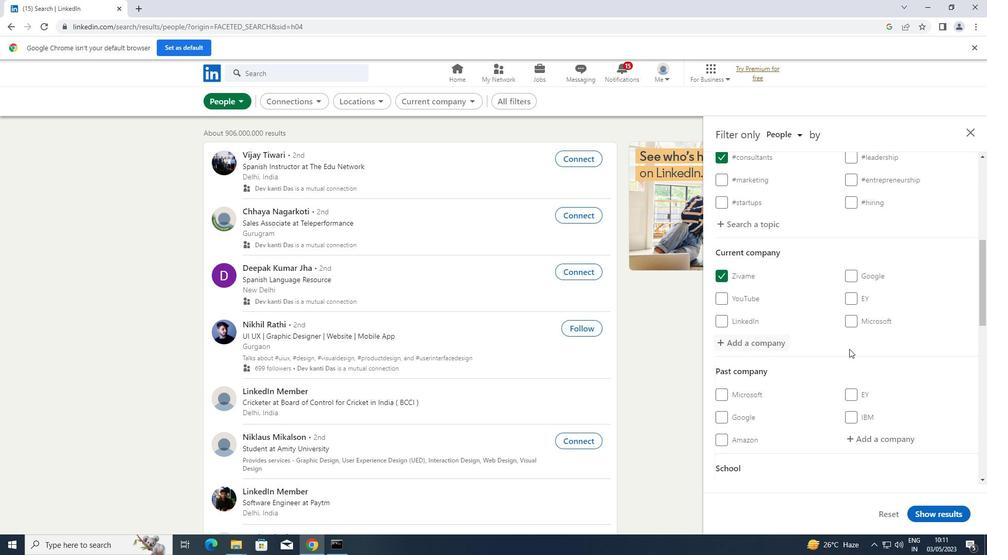 
Action: Mouse scrolled (849, 348) with delta (0, 0)
Screenshot: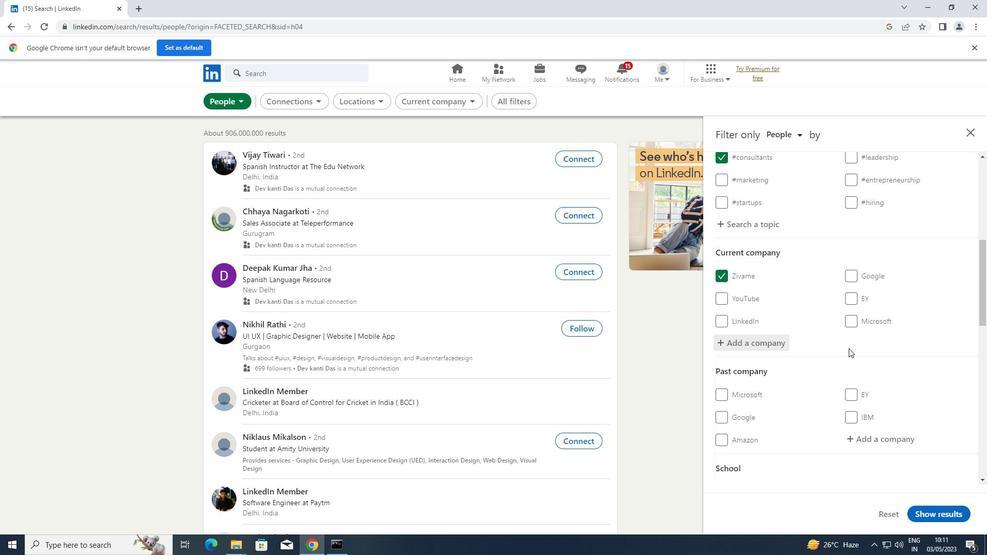 
Action: Mouse scrolled (849, 348) with delta (0, 0)
Screenshot: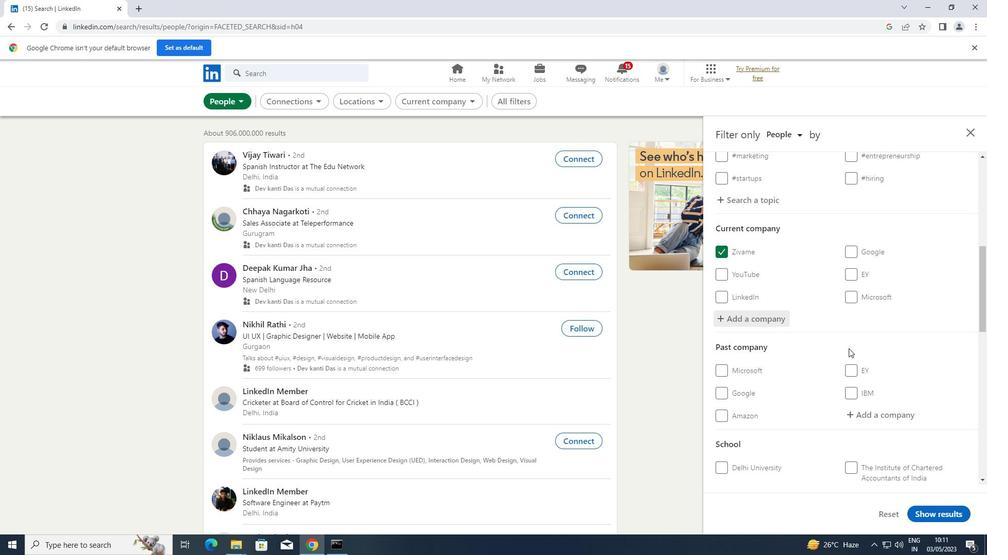 
Action: Mouse scrolled (849, 348) with delta (0, 0)
Screenshot: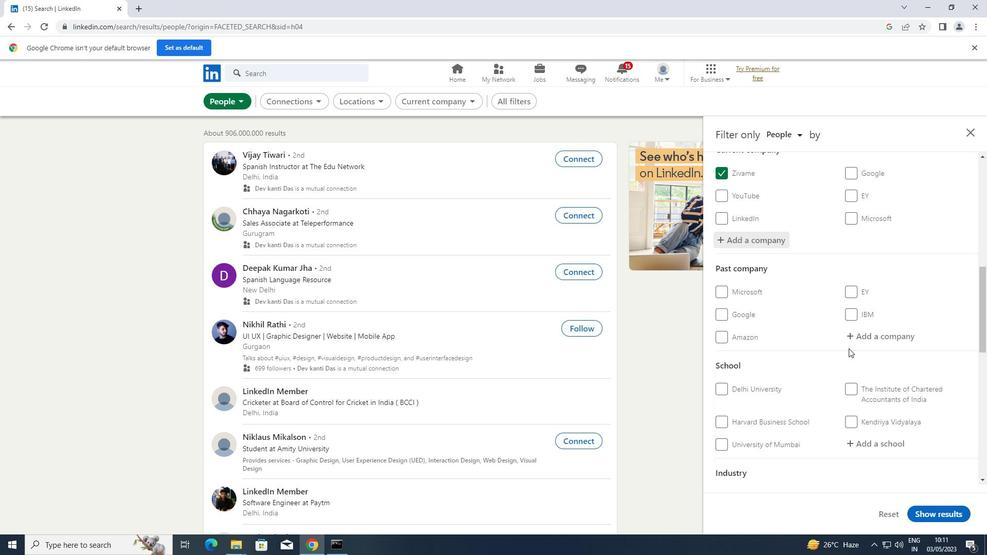 
Action: Mouse scrolled (849, 348) with delta (0, 0)
Screenshot: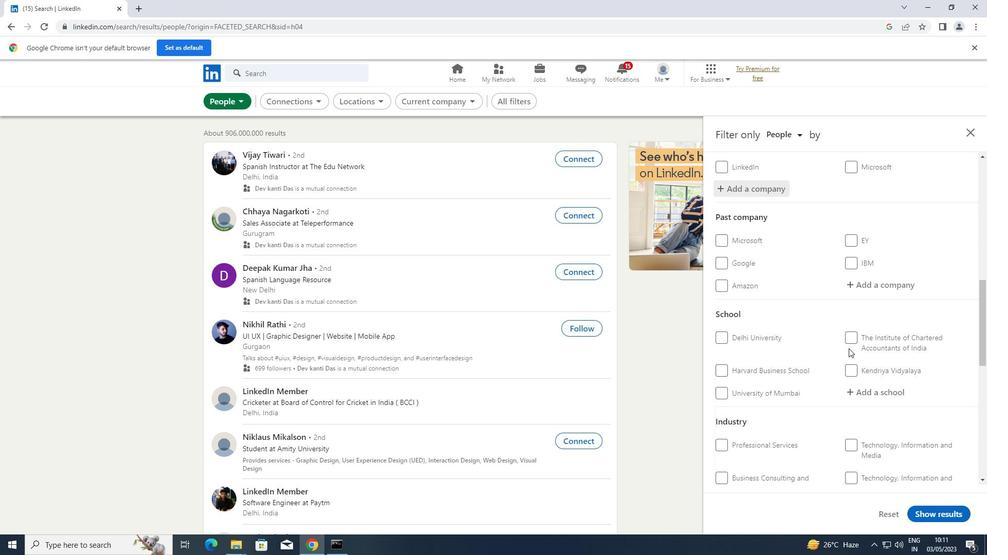 
Action: Mouse scrolled (849, 348) with delta (0, 0)
Screenshot: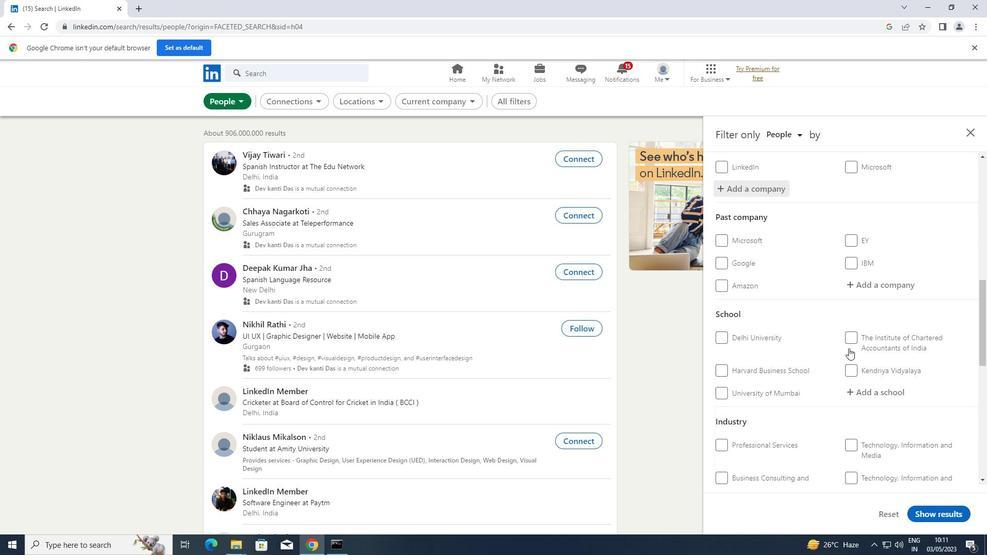
Action: Mouse moved to (883, 288)
Screenshot: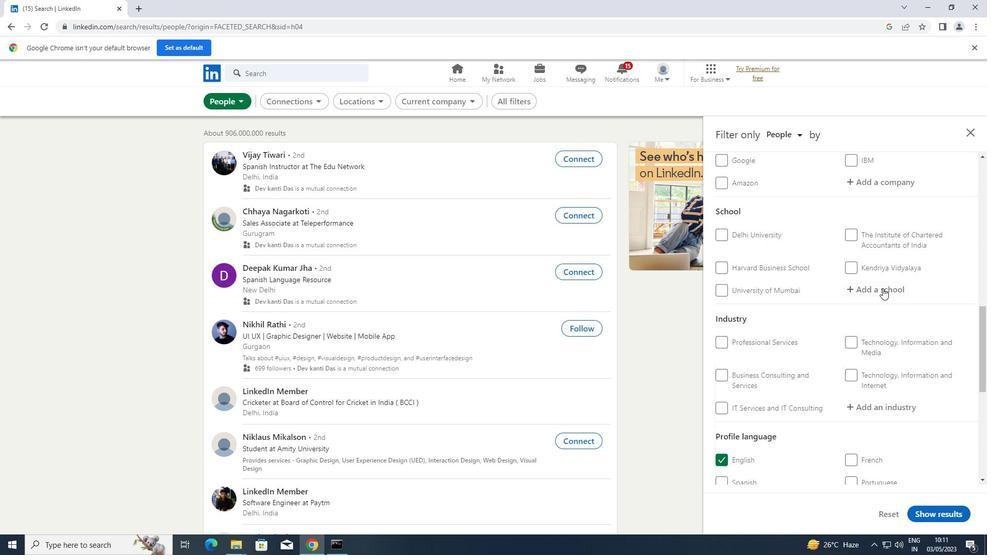 
Action: Mouse pressed left at (883, 288)
Screenshot: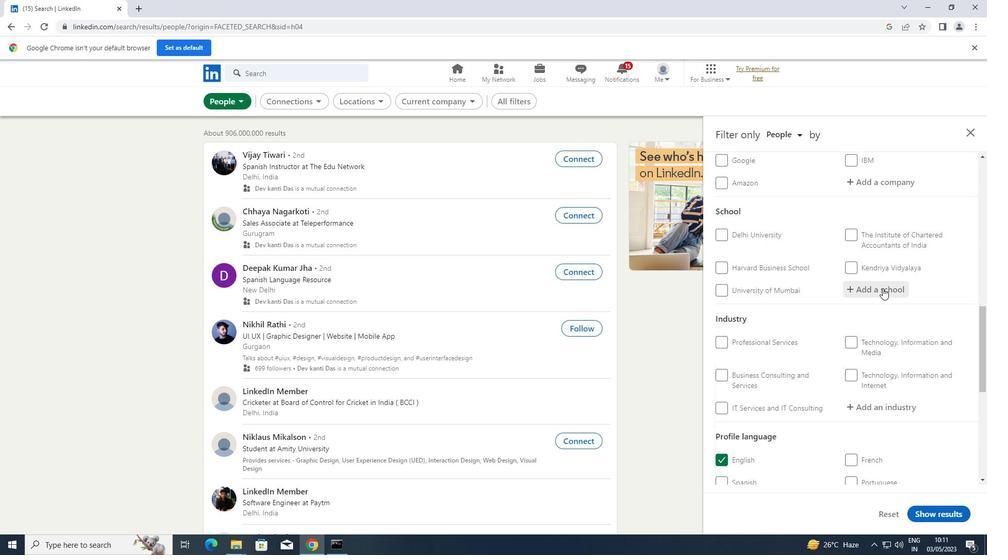 
Action: Key pressed <Key.shift><Key.shift><Key.shift><Key.shift><Key.shift>NATIONAL<Key.space><Key.shift>INSTITUTE
Screenshot: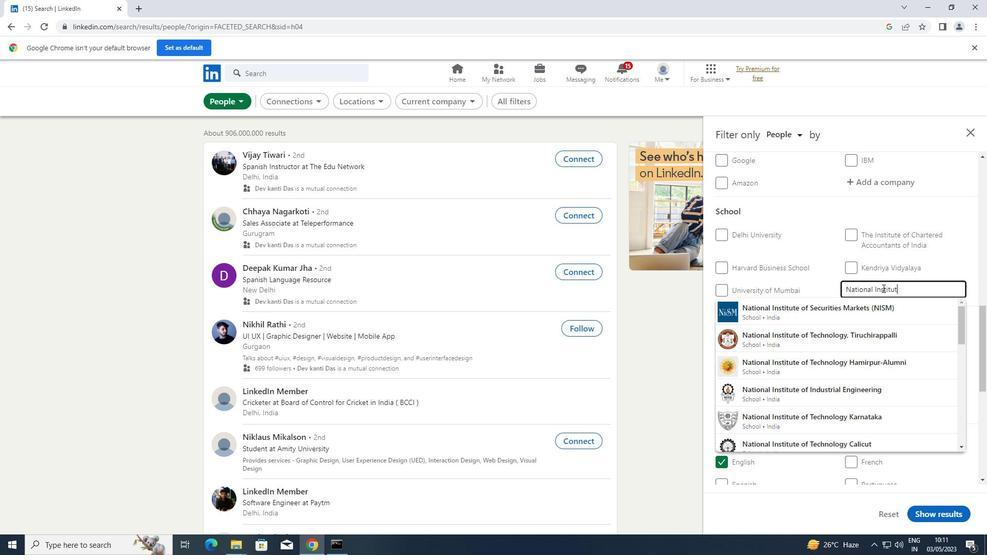 
Action: Mouse moved to (832, 387)
Screenshot: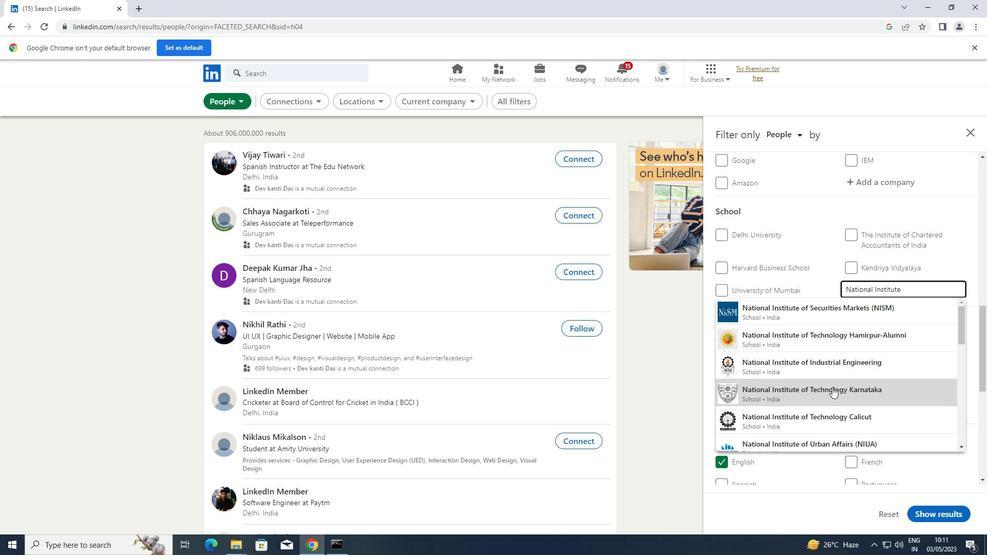 
Action: Mouse pressed left at (832, 387)
Screenshot: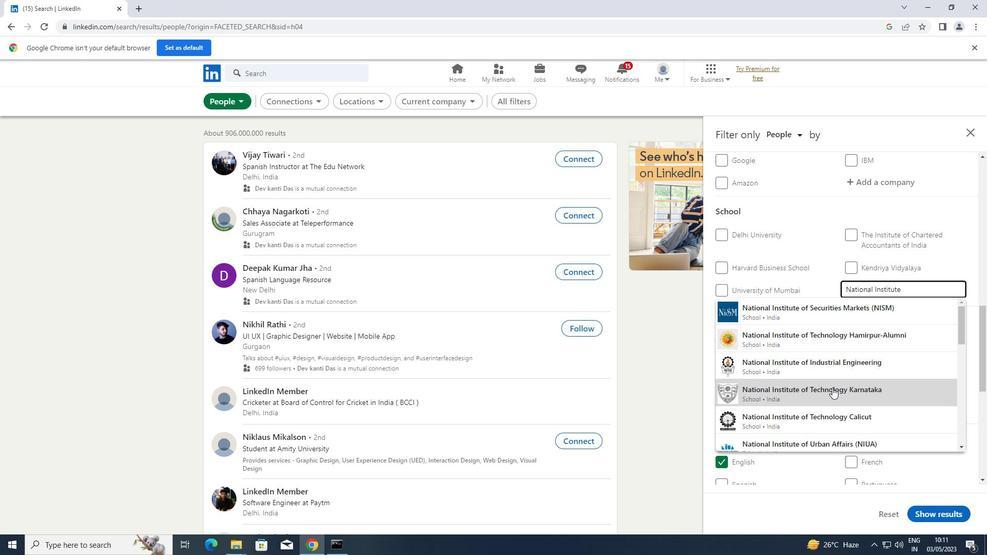 
Action: Mouse moved to (833, 386)
Screenshot: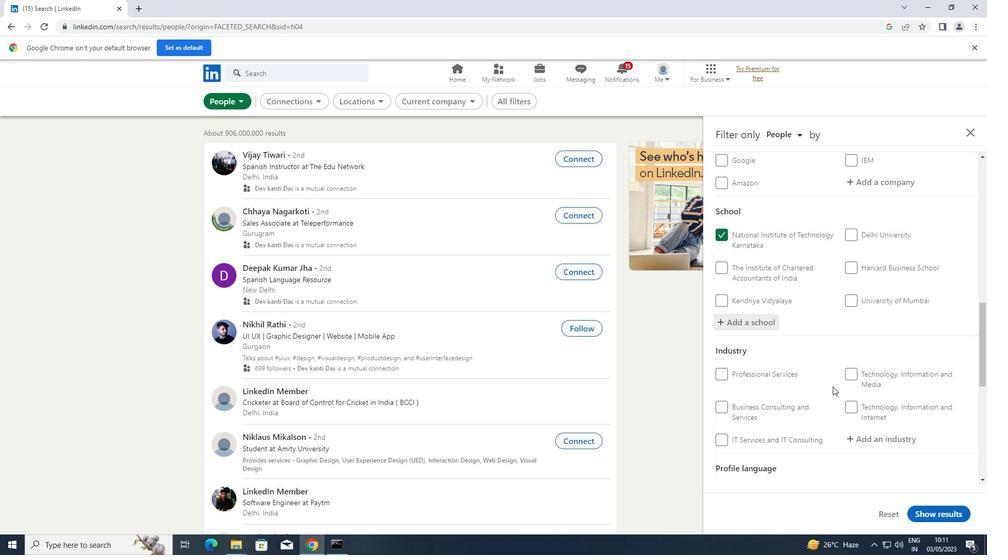 
Action: Mouse scrolled (833, 385) with delta (0, 0)
Screenshot: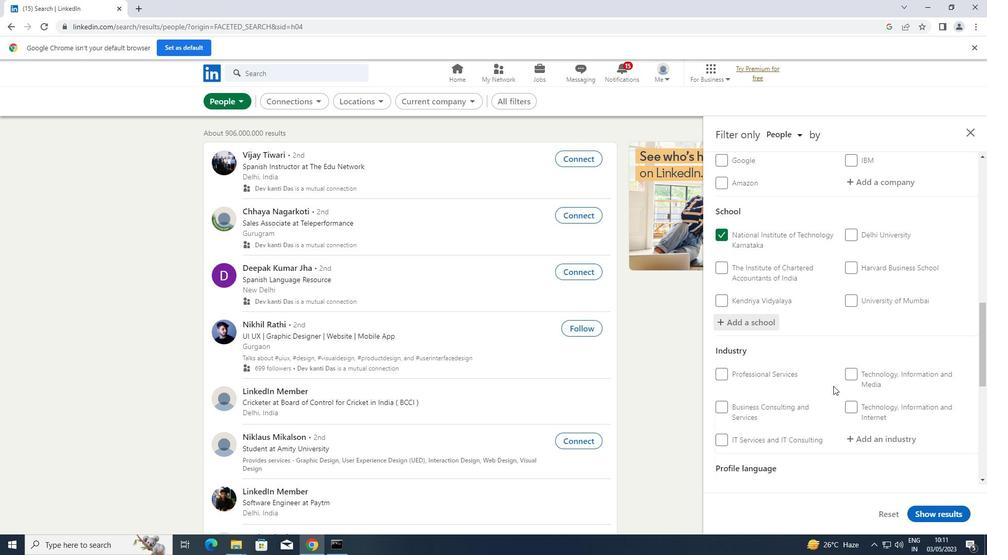 
Action: Mouse scrolled (833, 385) with delta (0, 0)
Screenshot: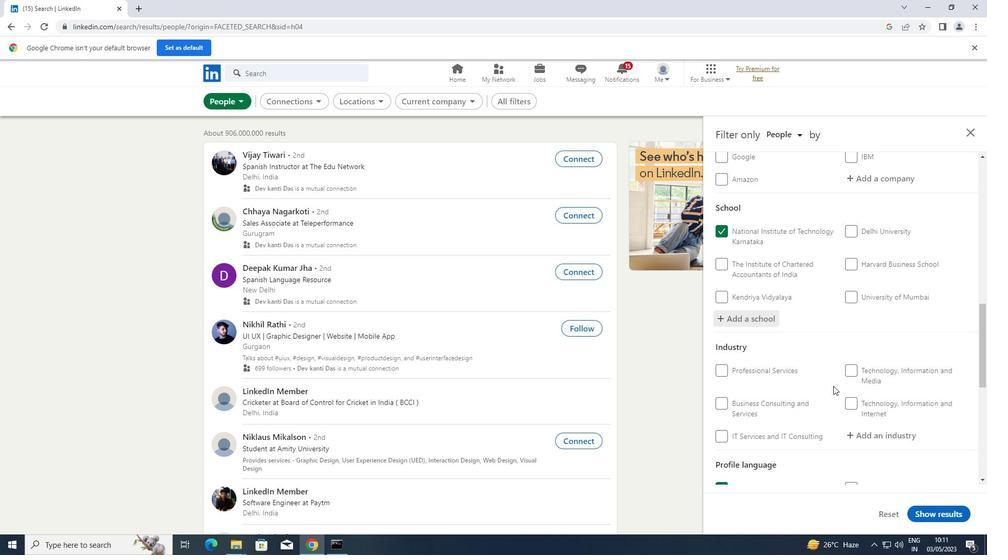 
Action: Mouse moved to (890, 337)
Screenshot: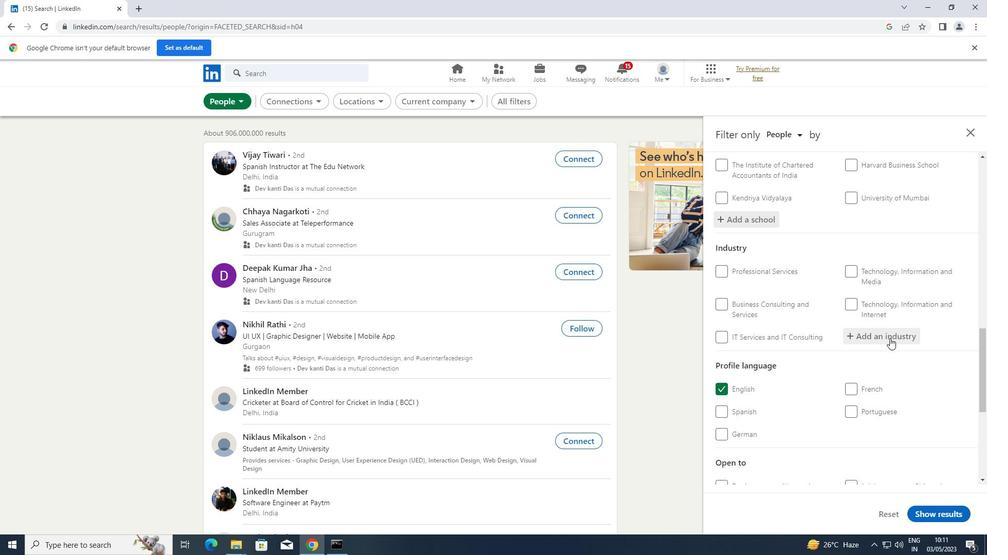 
Action: Mouse pressed left at (890, 337)
Screenshot: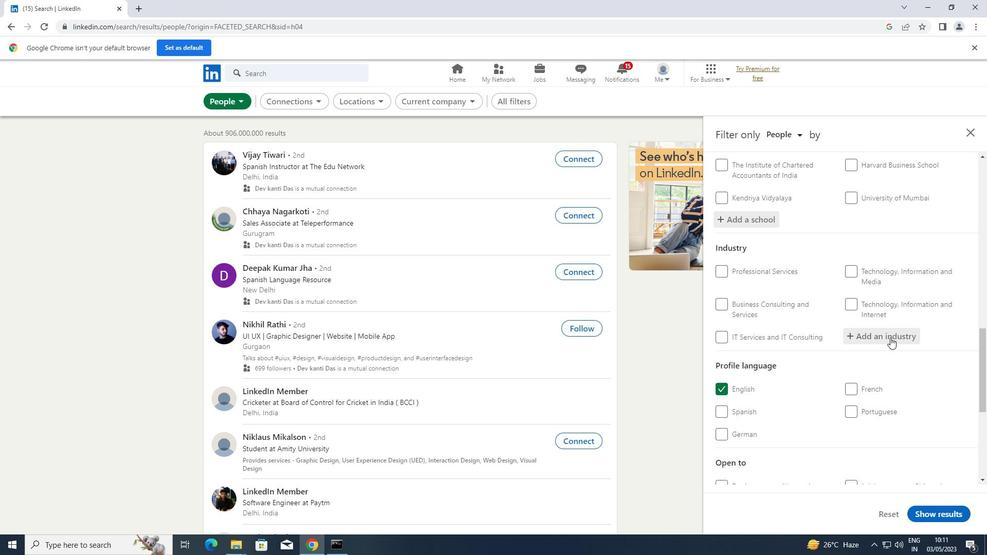 
Action: Key pressed <Key.shift>STAFFING
Screenshot: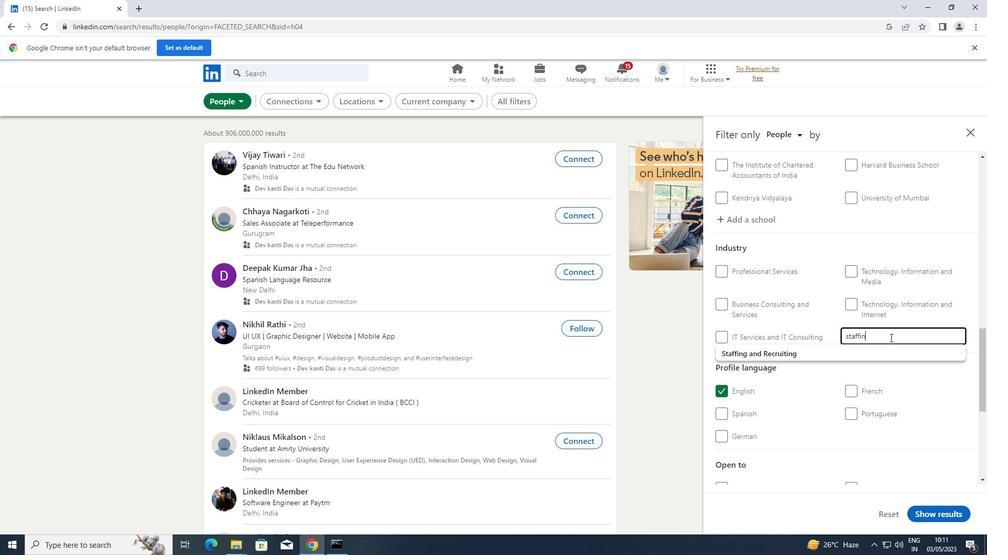 
Action: Mouse moved to (838, 355)
Screenshot: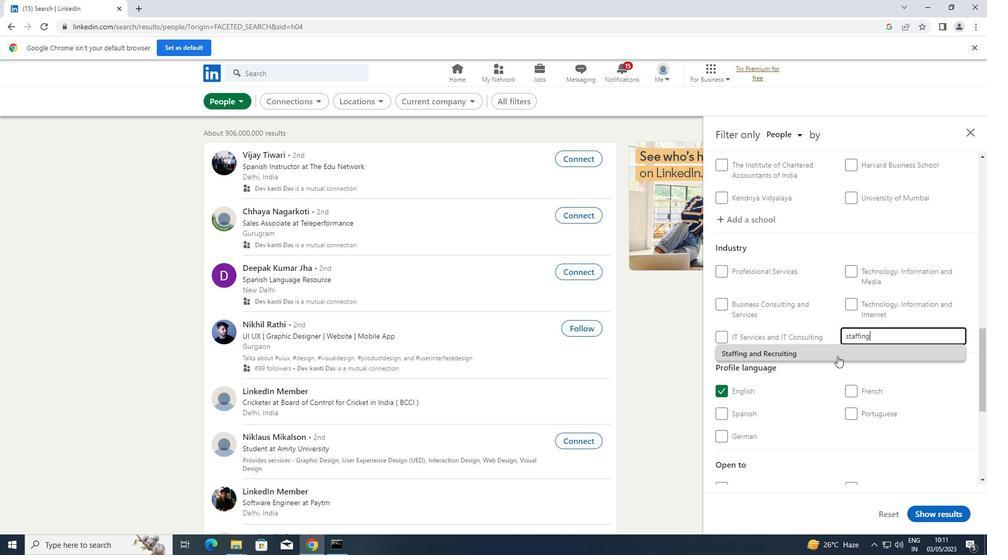 
Action: Mouse pressed left at (838, 355)
Screenshot: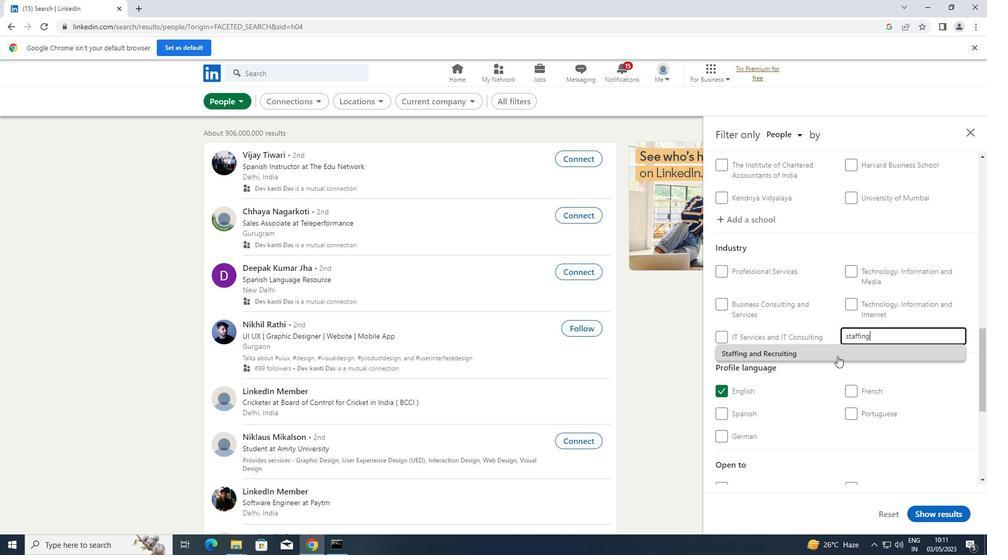 
Action: Mouse scrolled (838, 355) with delta (0, 0)
Screenshot: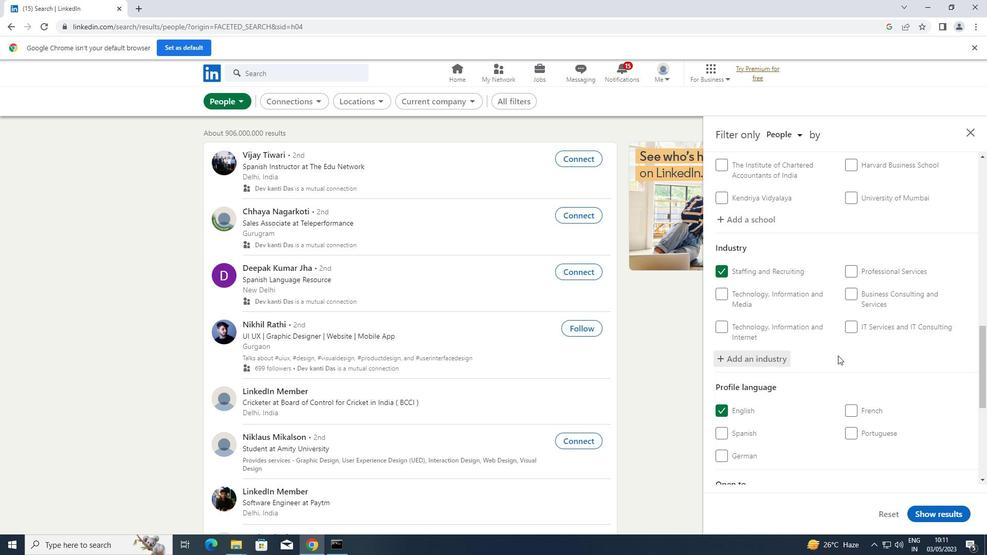 
Action: Mouse scrolled (838, 355) with delta (0, 0)
Screenshot: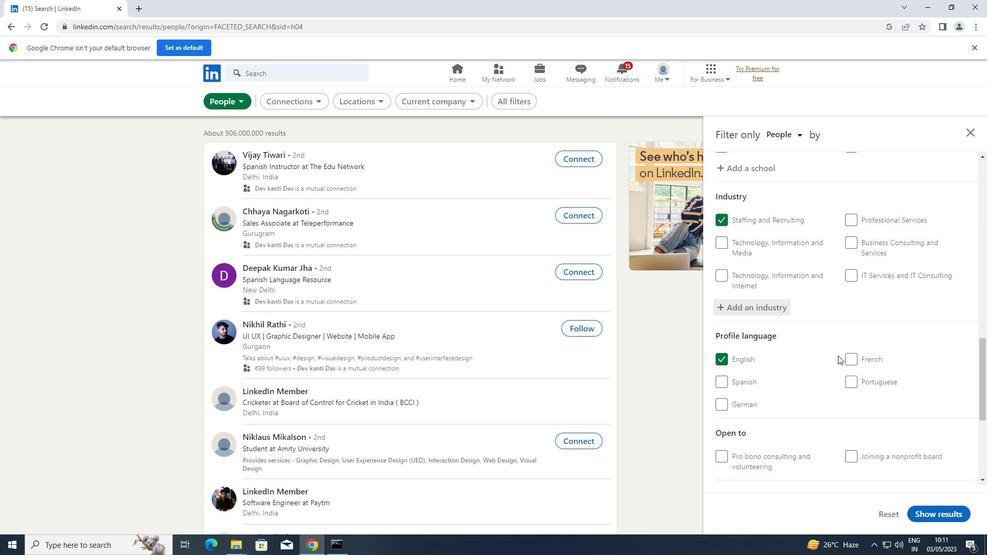 
Action: Mouse scrolled (838, 355) with delta (0, 0)
Screenshot: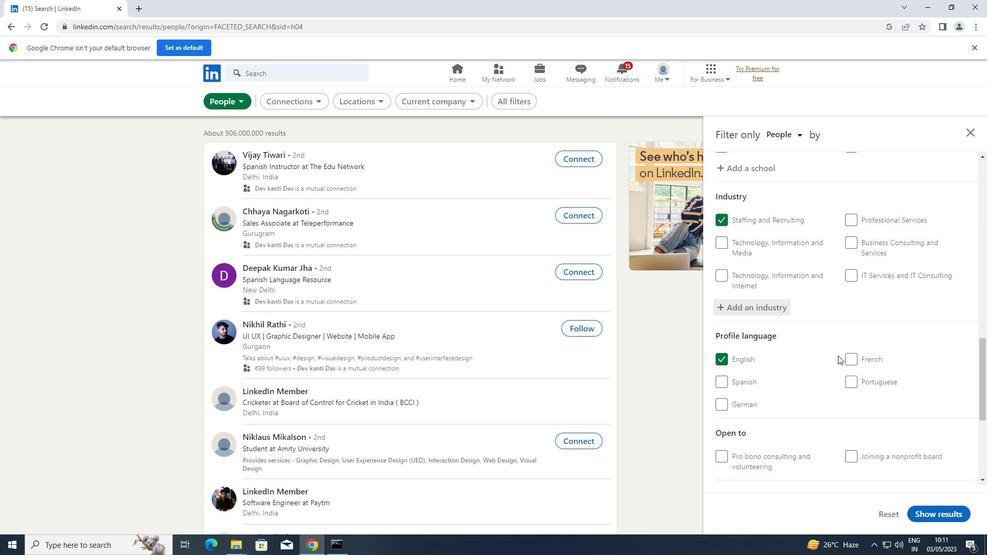 
Action: Mouse scrolled (838, 355) with delta (0, 0)
Screenshot: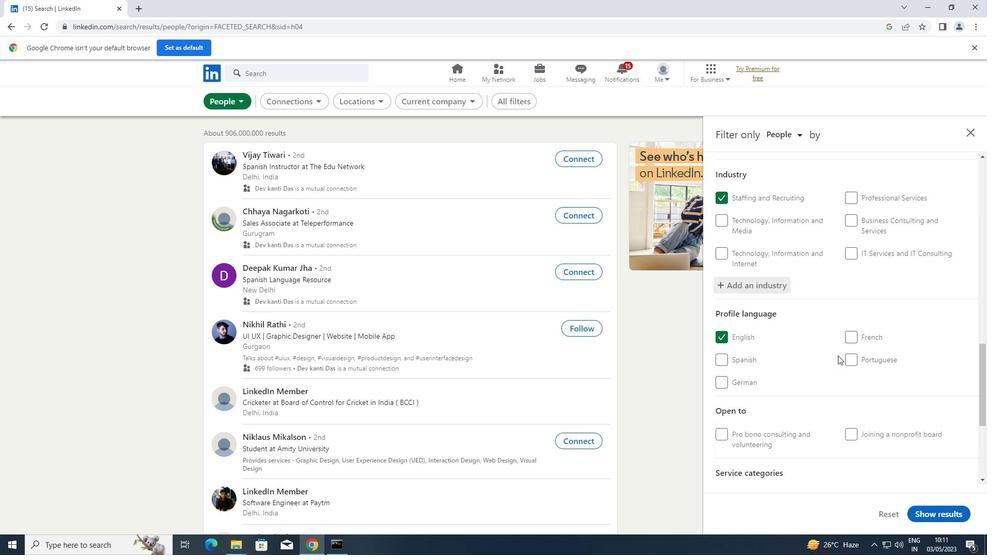 
Action: Mouse scrolled (838, 355) with delta (0, 0)
Screenshot: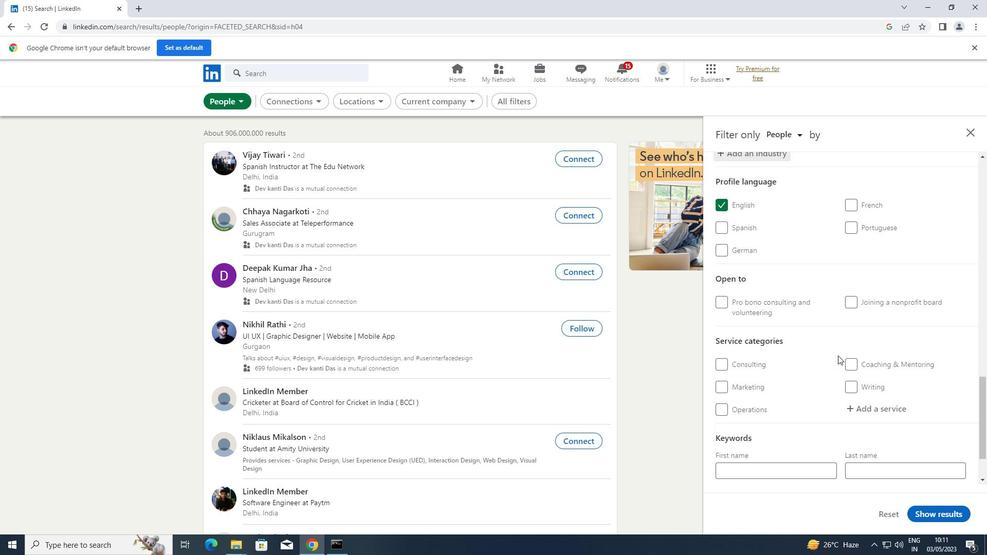 
Action: Mouse scrolled (838, 355) with delta (0, 0)
Screenshot: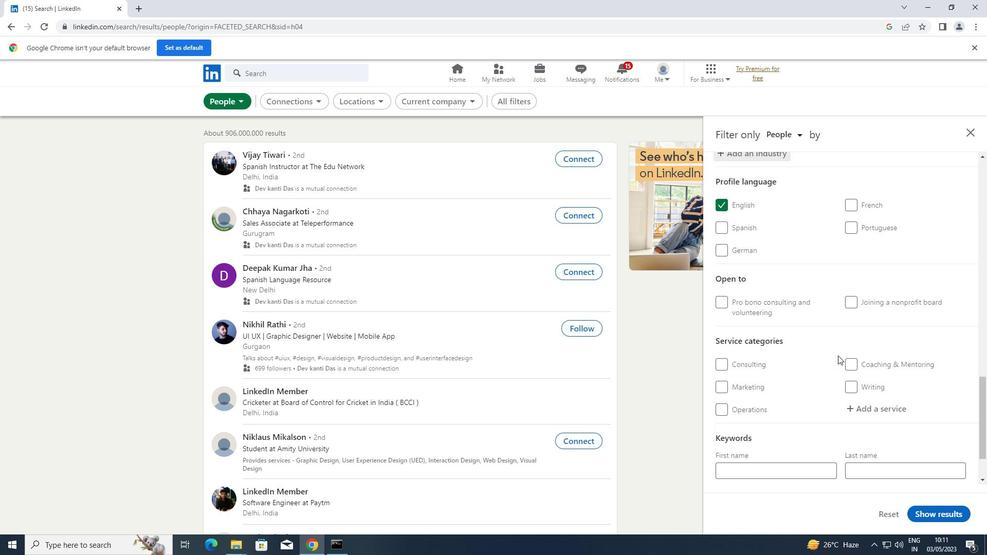 
Action: Mouse moved to (872, 340)
Screenshot: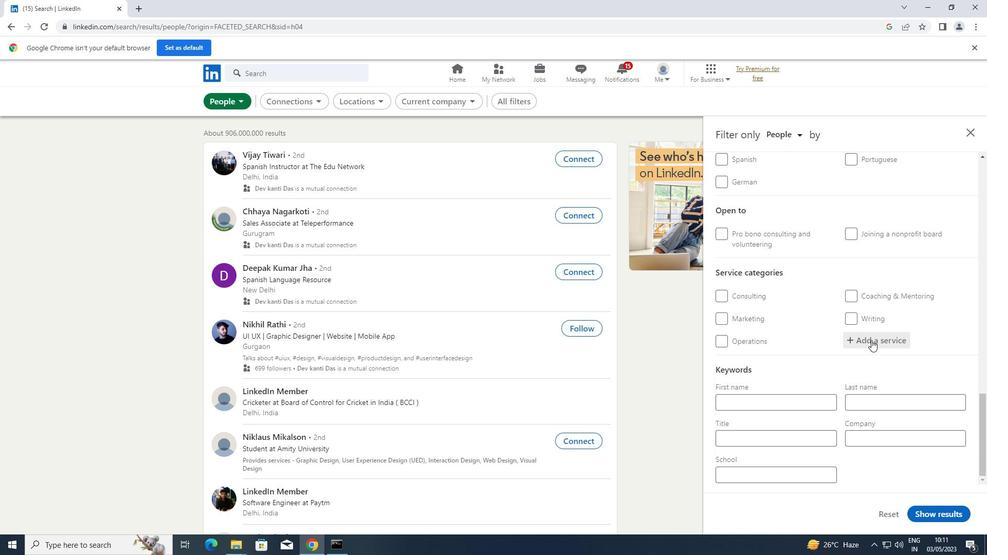 
Action: Mouse pressed left at (872, 340)
Screenshot: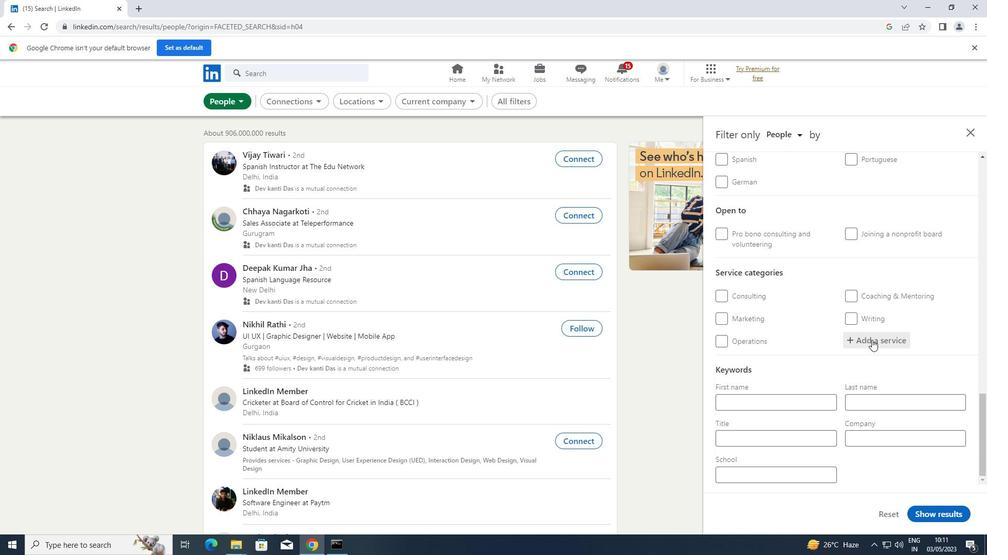 
Action: Key pressed <Key.shift>MANAGEMENT
Screenshot: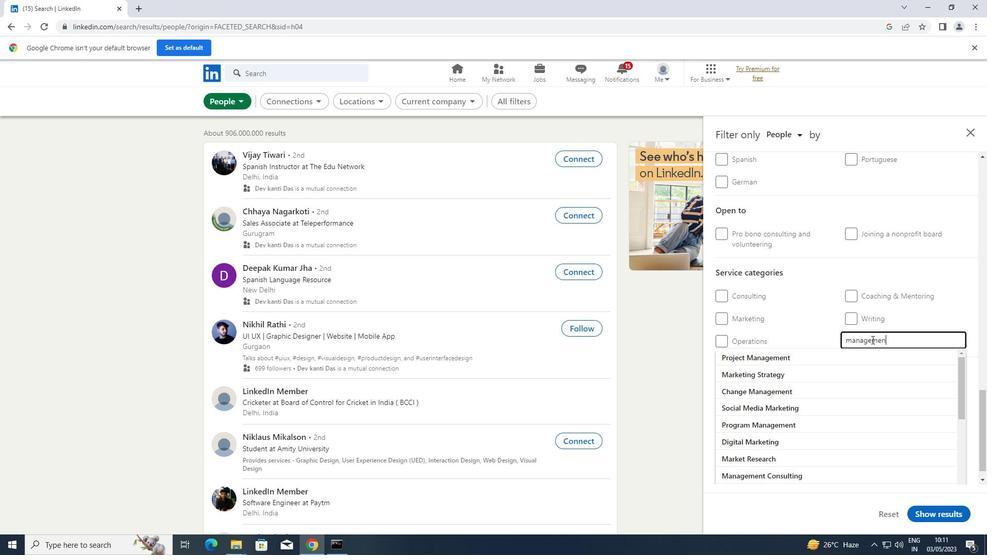 
Action: Mouse moved to (852, 338)
Screenshot: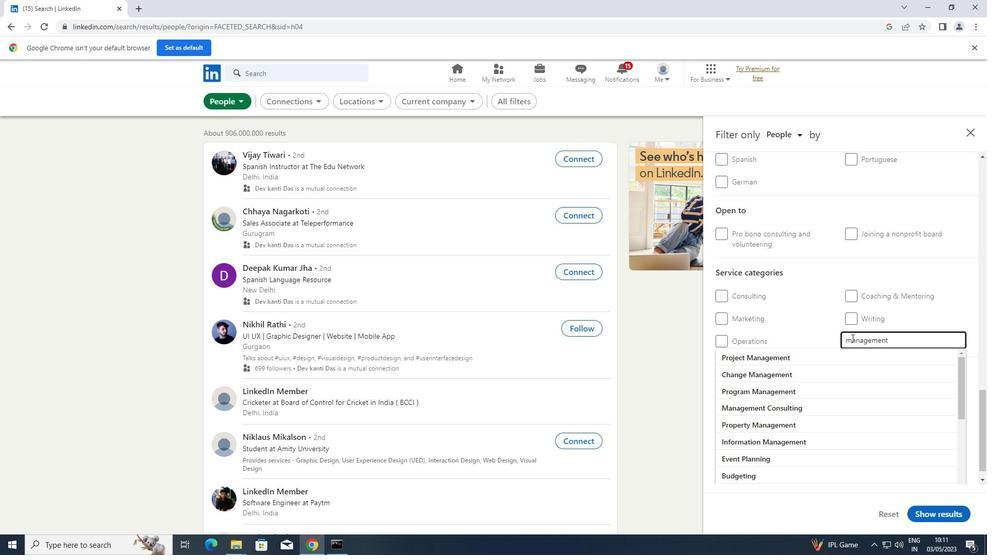 
Action: Mouse pressed left at (852, 338)
Screenshot: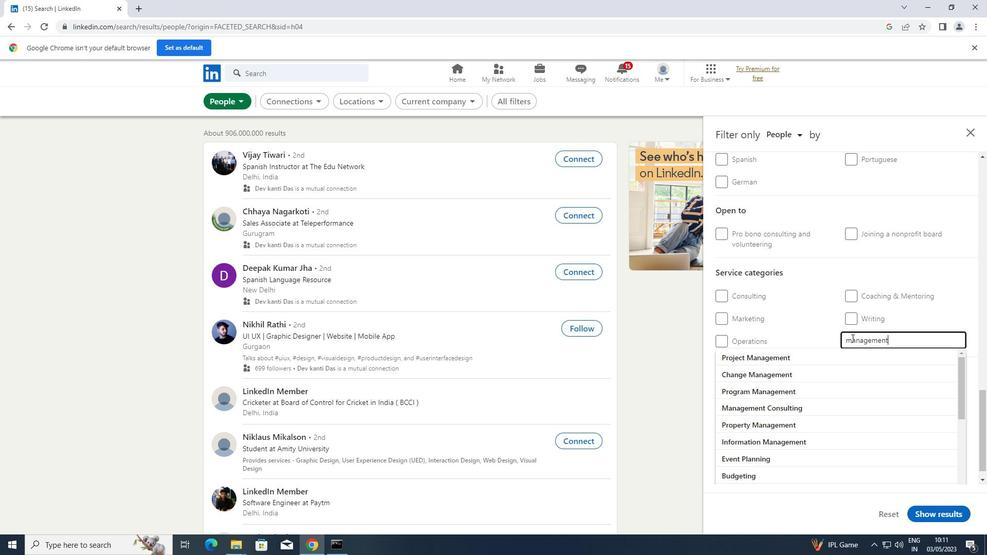 
Action: Key pressed <Key.backspace><Key.shift>M
Screenshot: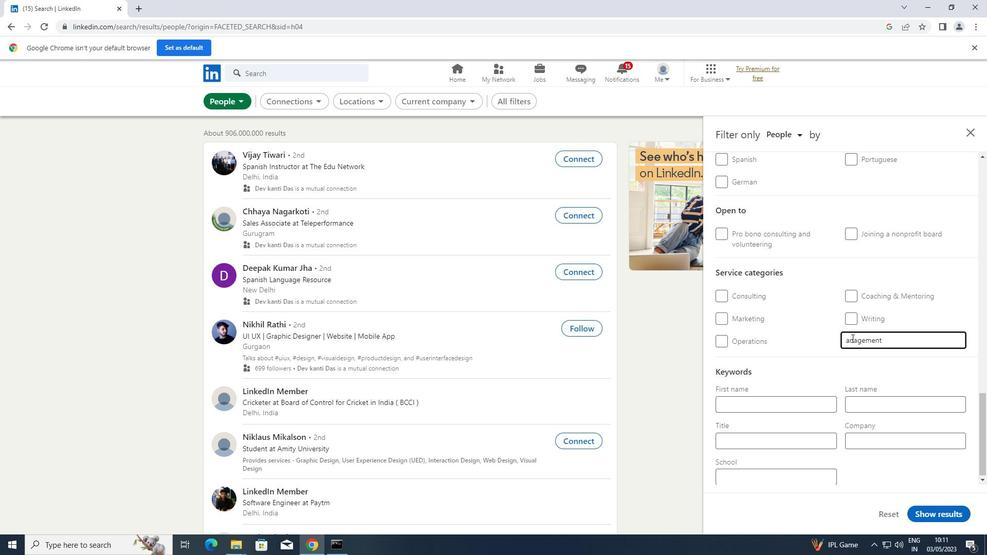 
Action: Mouse moved to (799, 440)
Screenshot: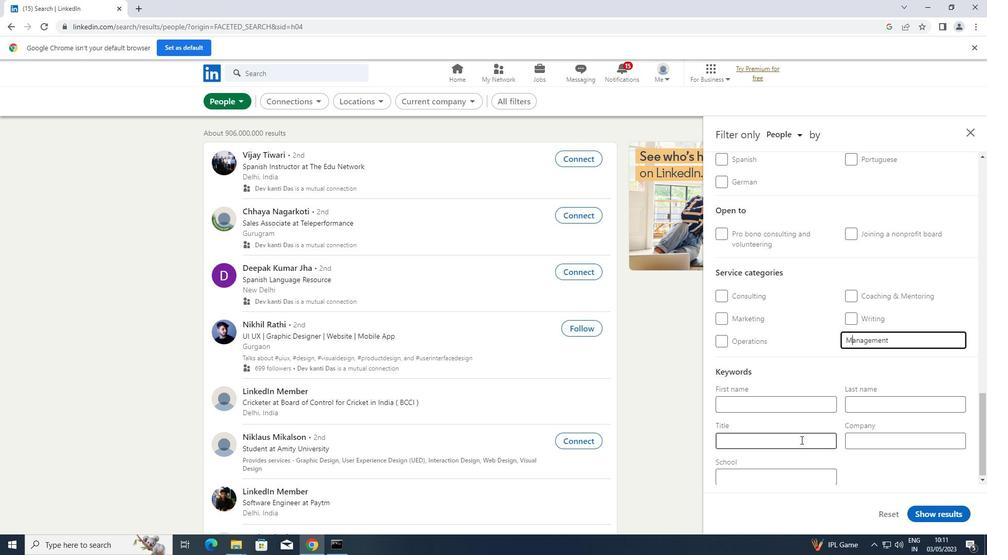 
Action: Mouse pressed left at (799, 440)
Screenshot: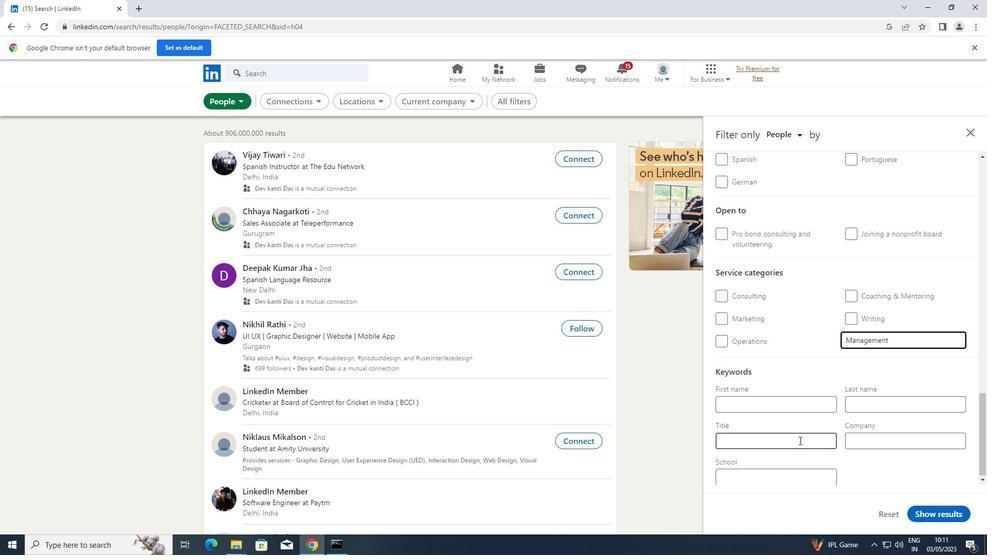 
Action: Key pressed <Key.shift>PAINTER
Screenshot: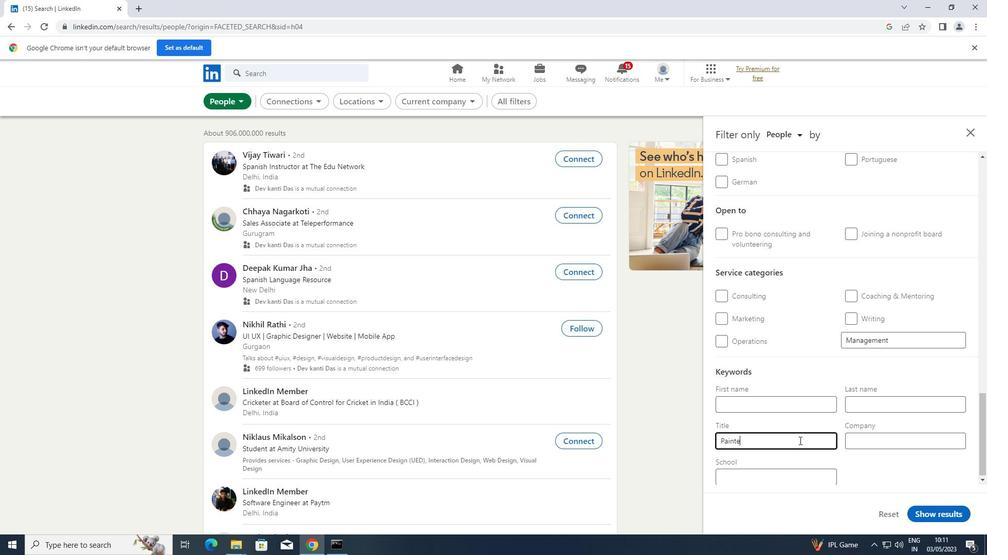 
Action: Mouse moved to (928, 510)
Screenshot: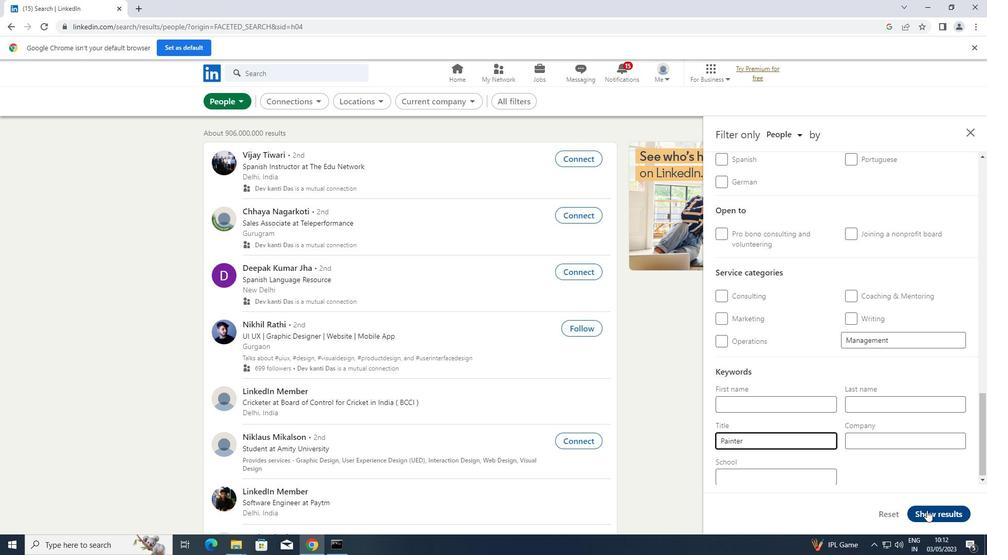 
Action: Mouse pressed left at (928, 510)
Screenshot: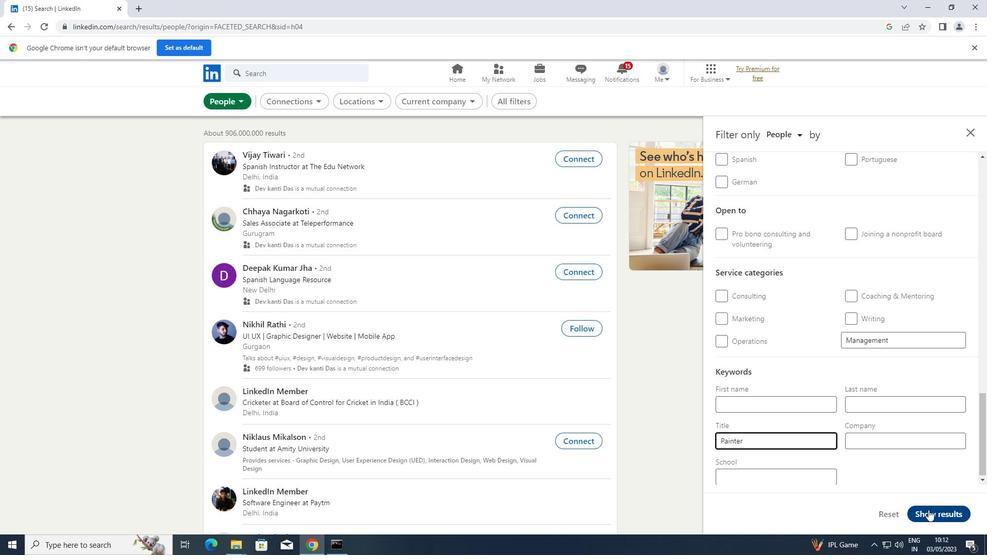 
